 Task: Enable the option "Automatically delete head branches" for the repository "JS".
Action: Mouse moved to (988, 215)
Screenshot: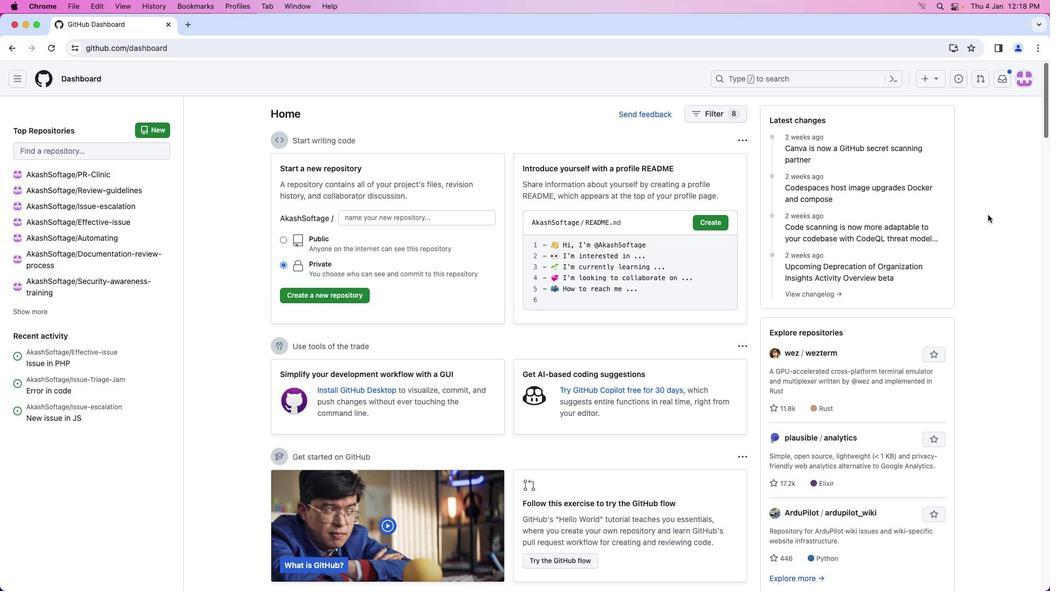 
Action: Mouse pressed left at (988, 215)
Screenshot: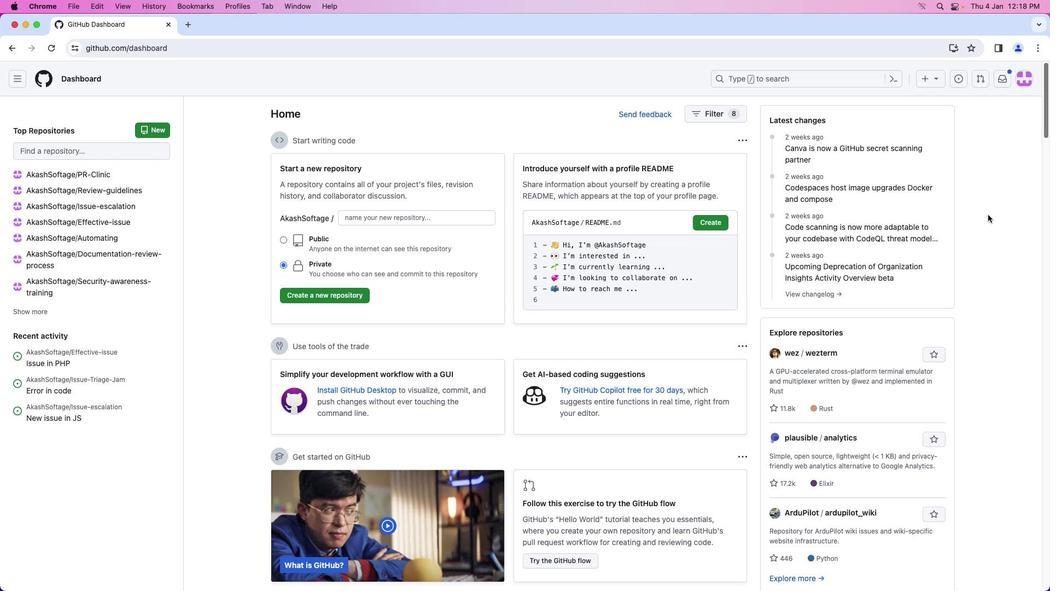 
Action: Mouse moved to (1026, 81)
Screenshot: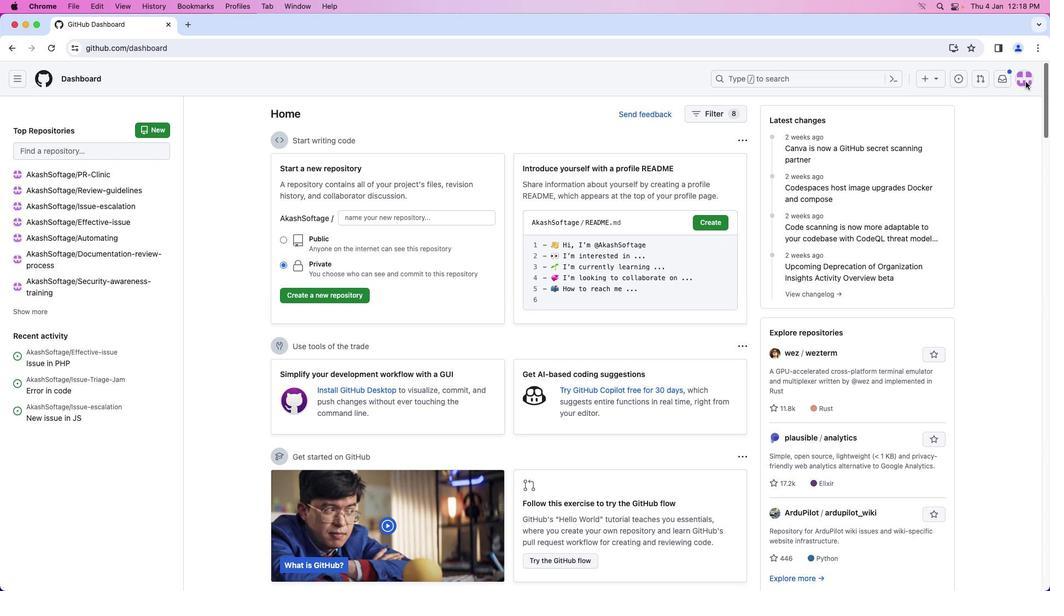 
Action: Mouse pressed left at (1026, 81)
Screenshot: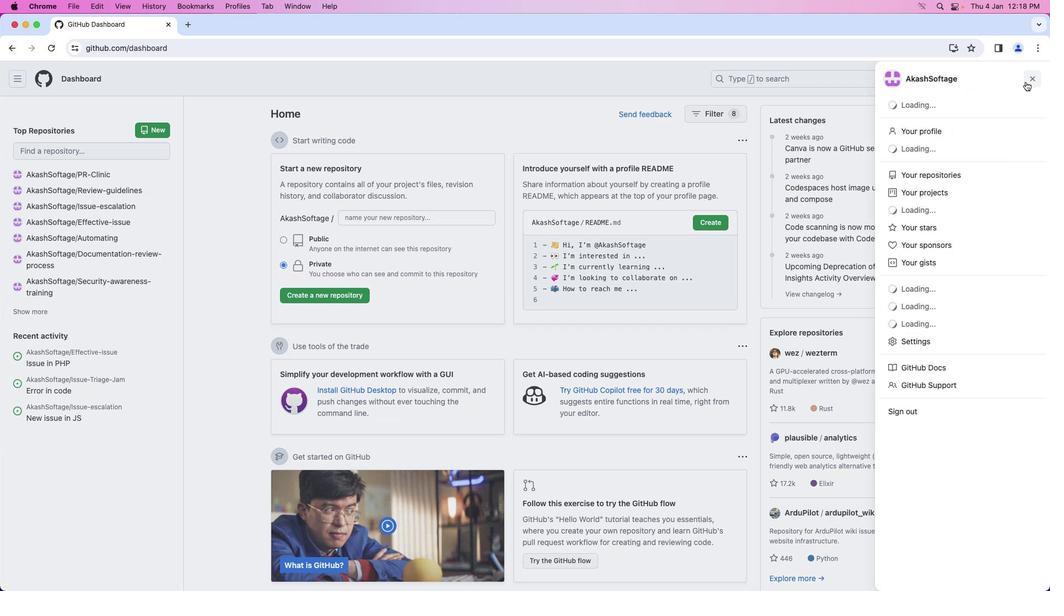
Action: Mouse moved to (968, 170)
Screenshot: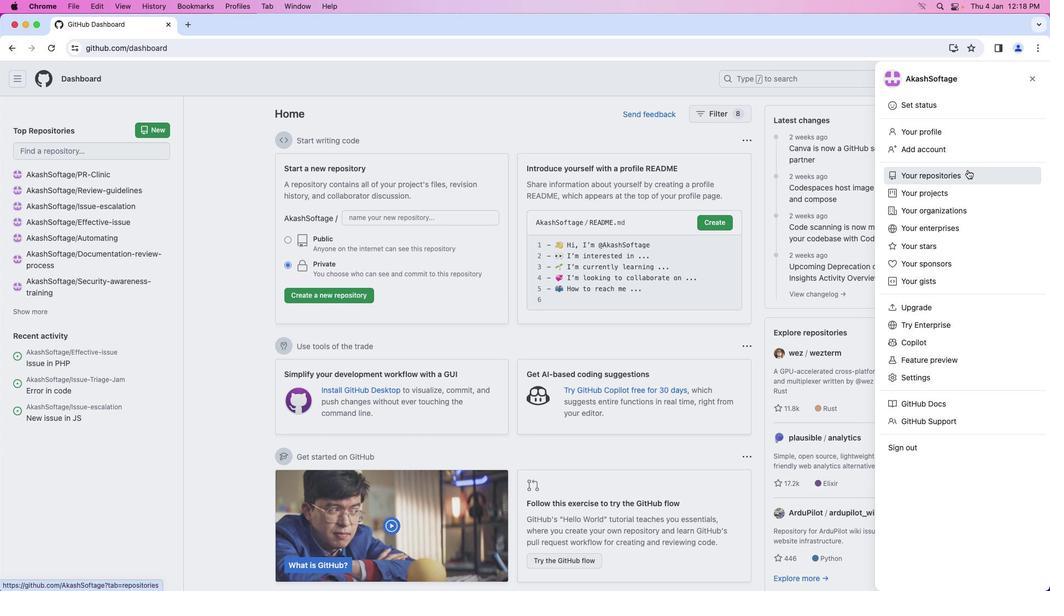 
Action: Mouse pressed left at (968, 170)
Screenshot: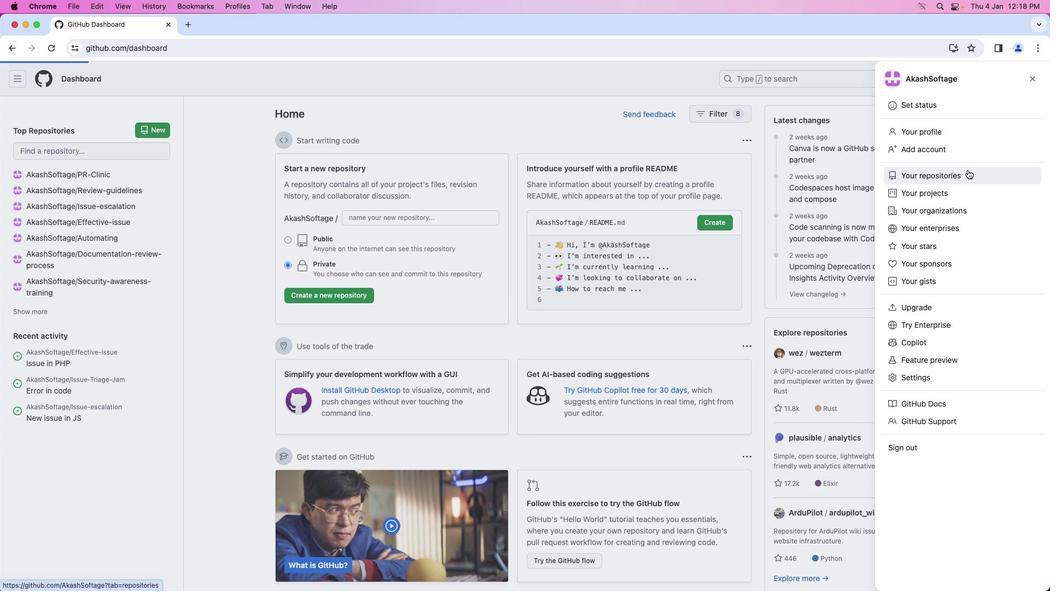 
Action: Mouse moved to (373, 183)
Screenshot: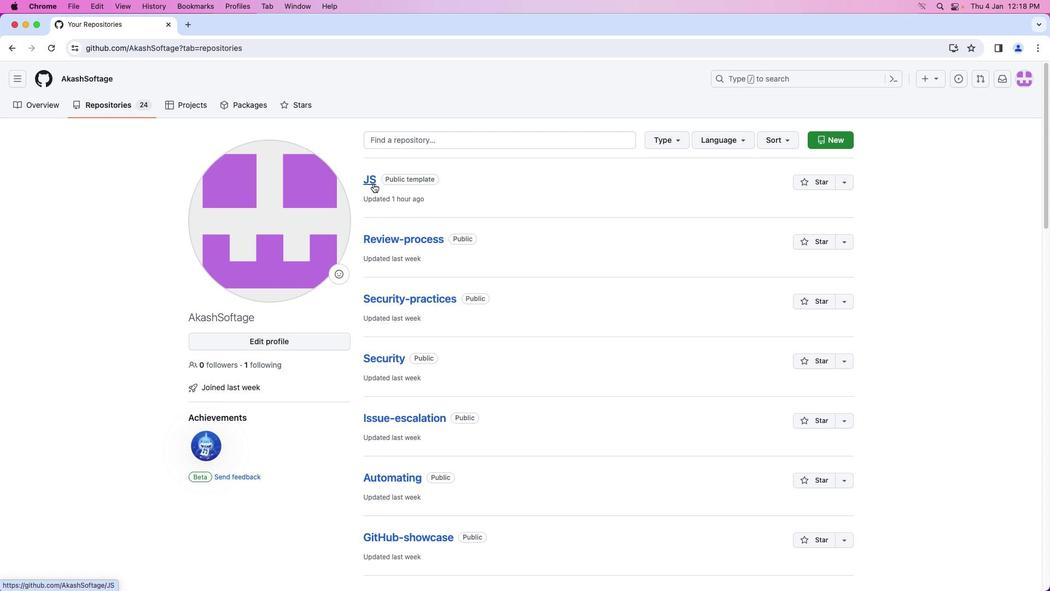 
Action: Mouse pressed left at (373, 183)
Screenshot: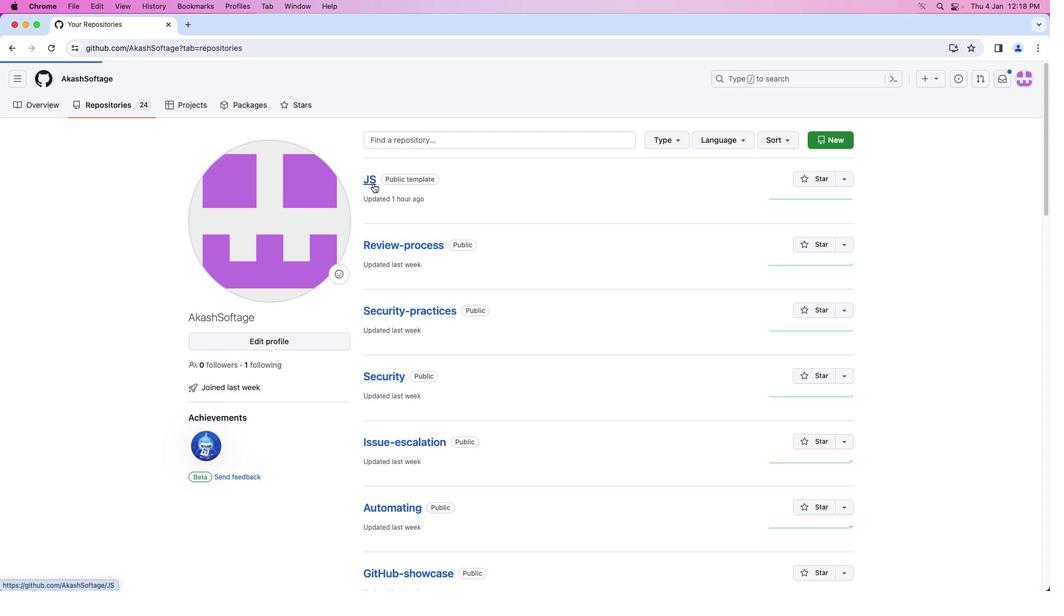 
Action: Mouse moved to (531, 108)
Screenshot: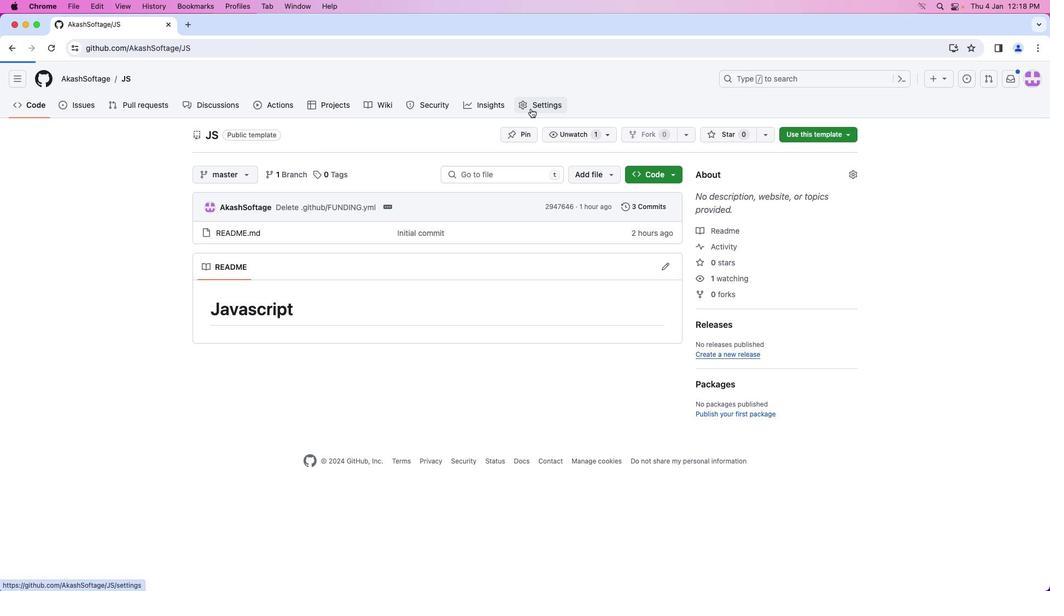 
Action: Mouse pressed left at (531, 108)
Screenshot: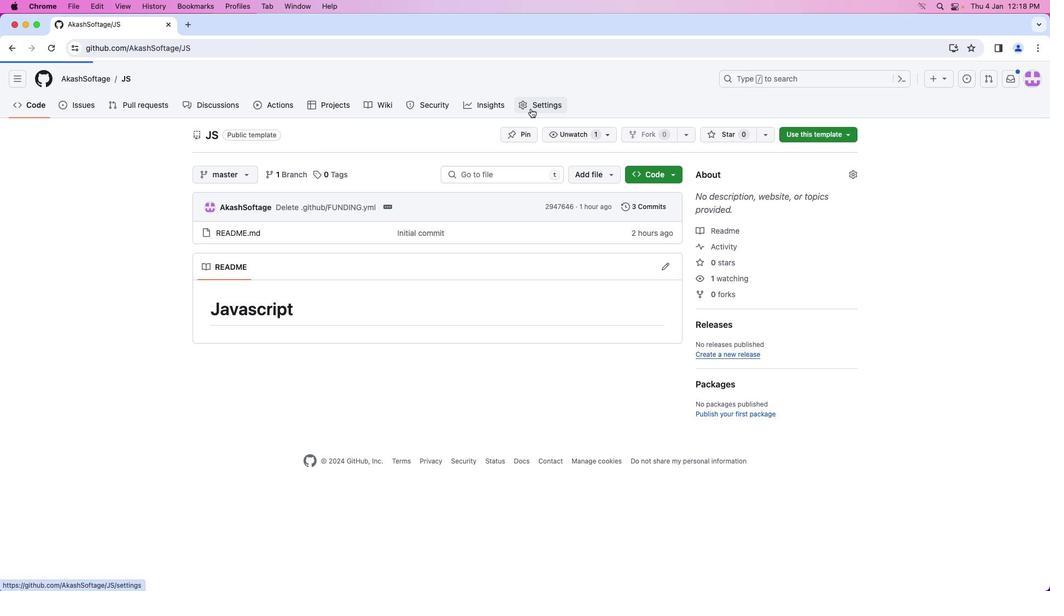 
Action: Mouse moved to (561, 290)
Screenshot: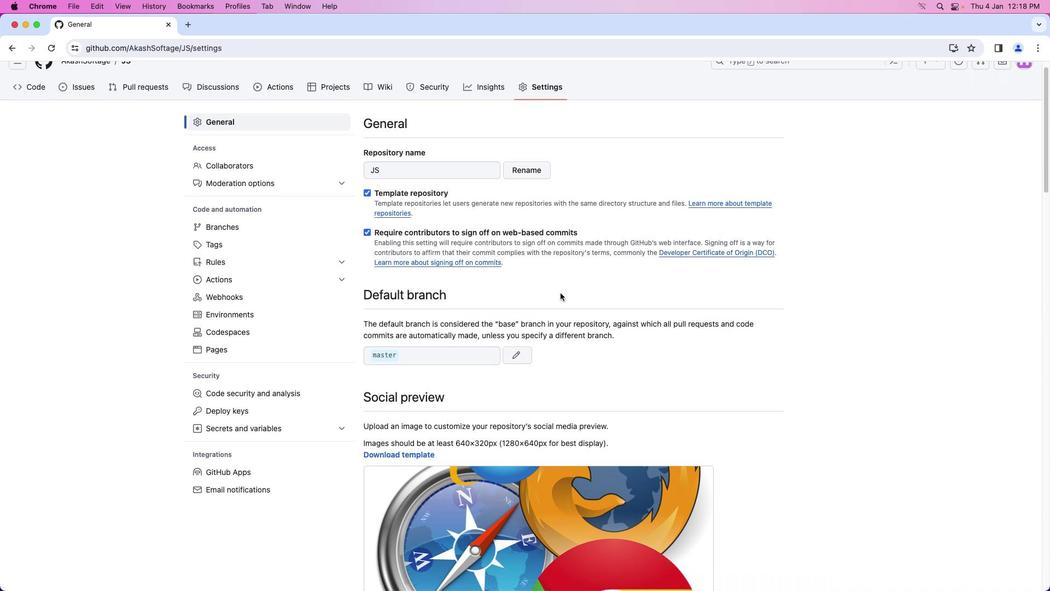 
Action: Mouse scrolled (561, 290) with delta (0, 0)
Screenshot: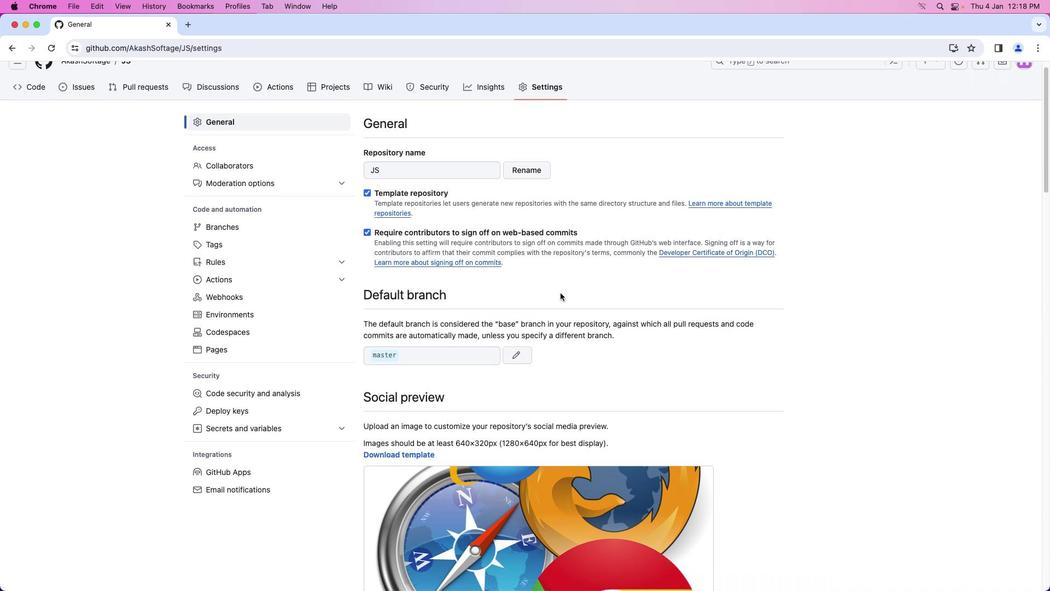 
Action: Mouse moved to (561, 291)
Screenshot: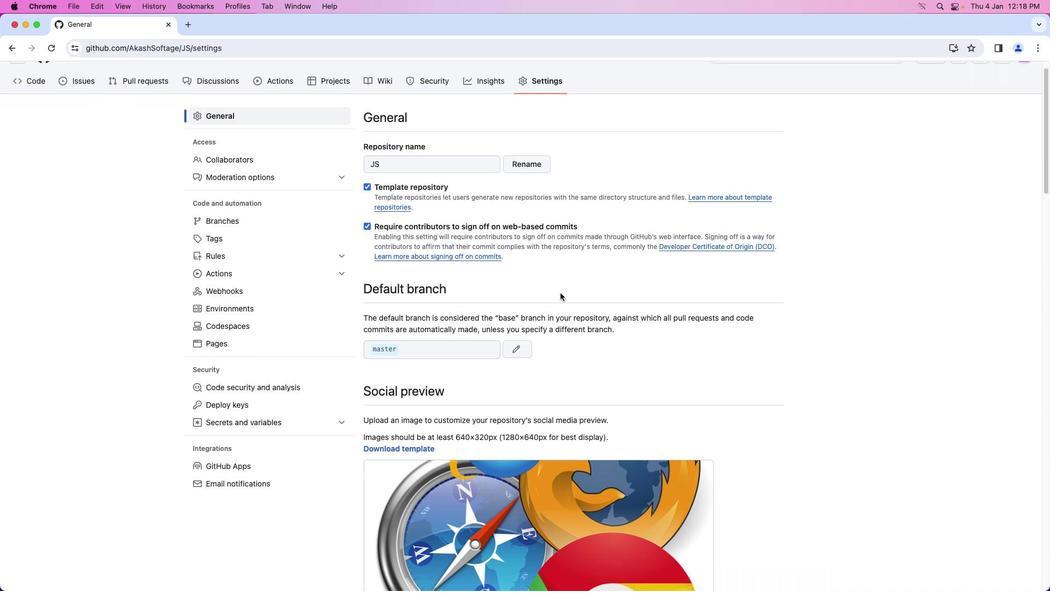 
Action: Mouse scrolled (561, 291) with delta (0, 0)
Screenshot: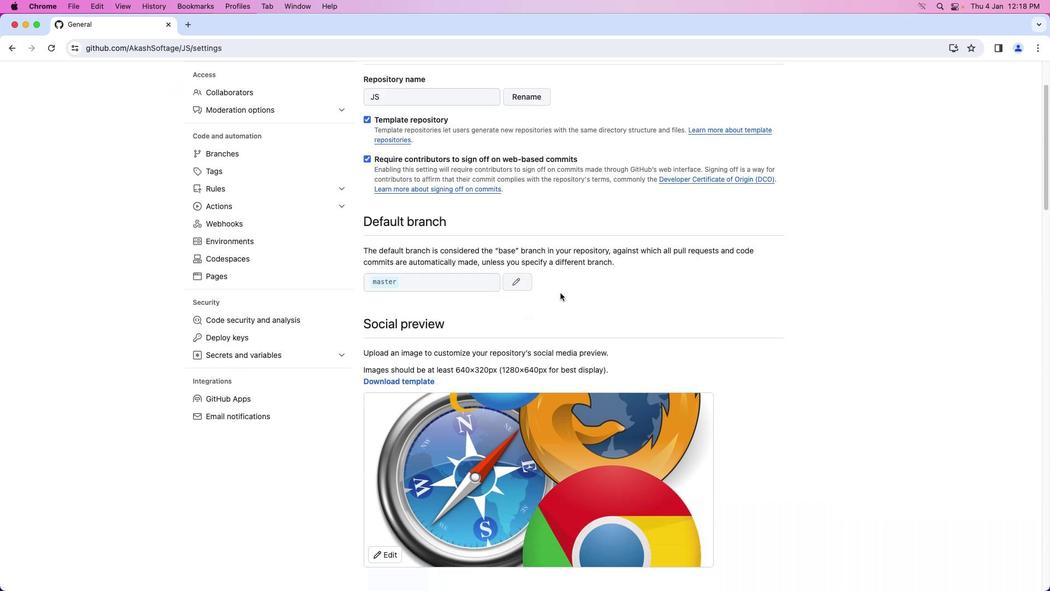 
Action: Mouse moved to (561, 292)
Screenshot: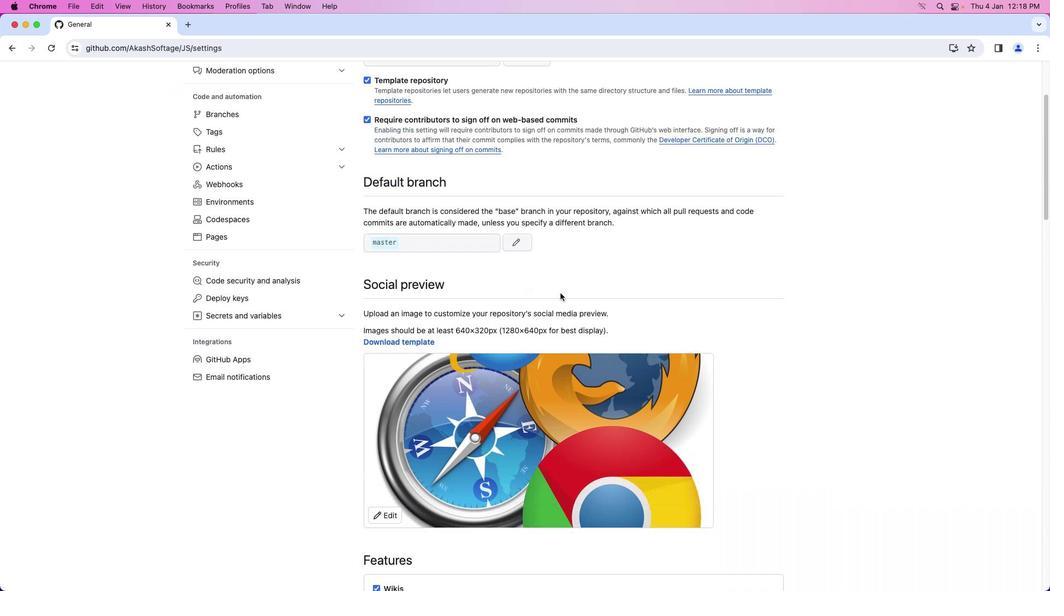 
Action: Mouse scrolled (561, 292) with delta (0, 0)
Screenshot: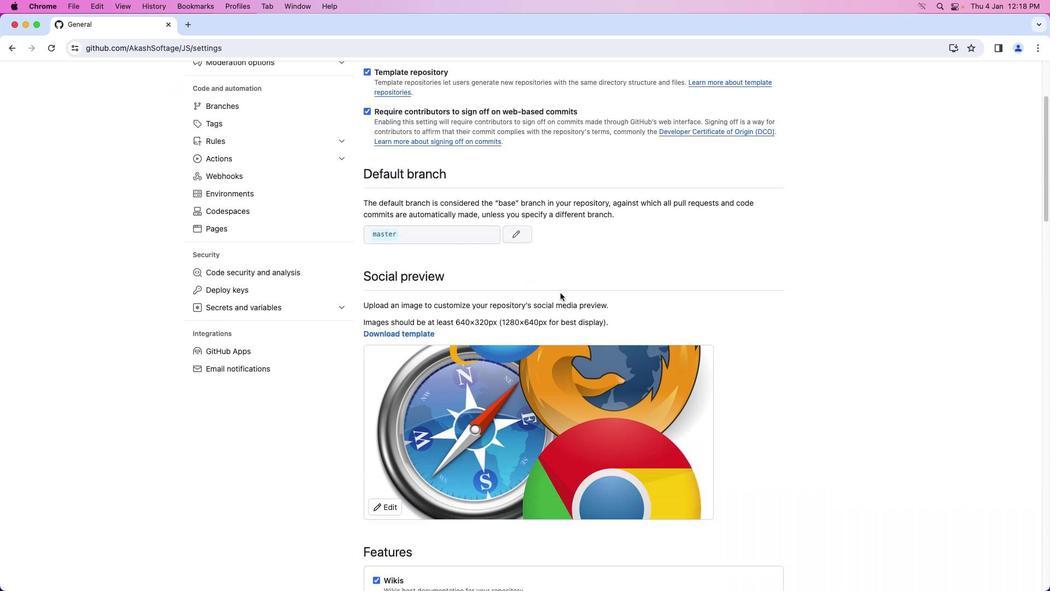
Action: Mouse moved to (561, 292)
Screenshot: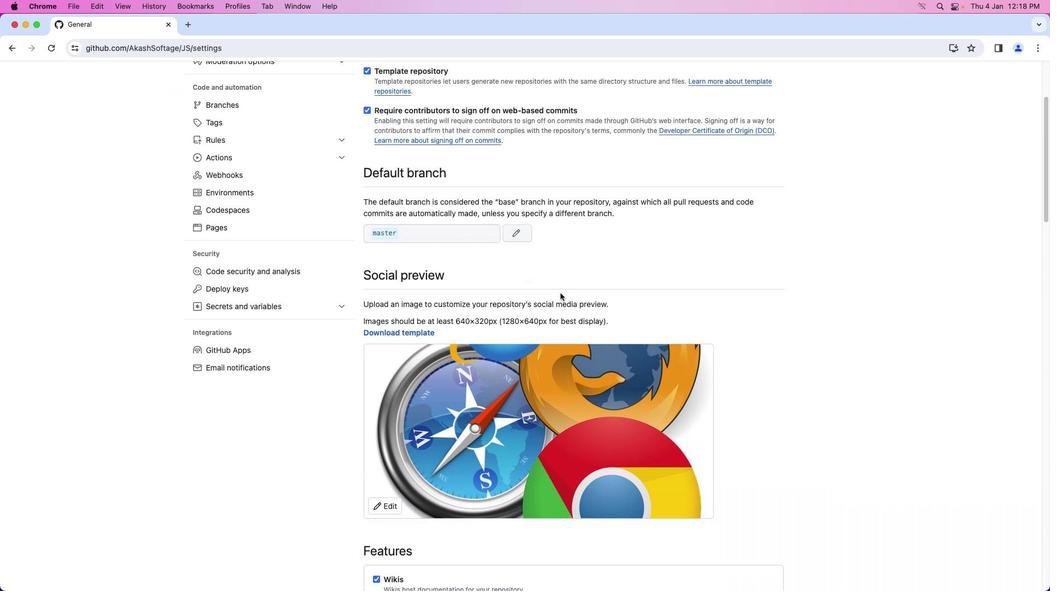 
Action: Mouse scrolled (561, 292) with delta (0, 0)
Screenshot: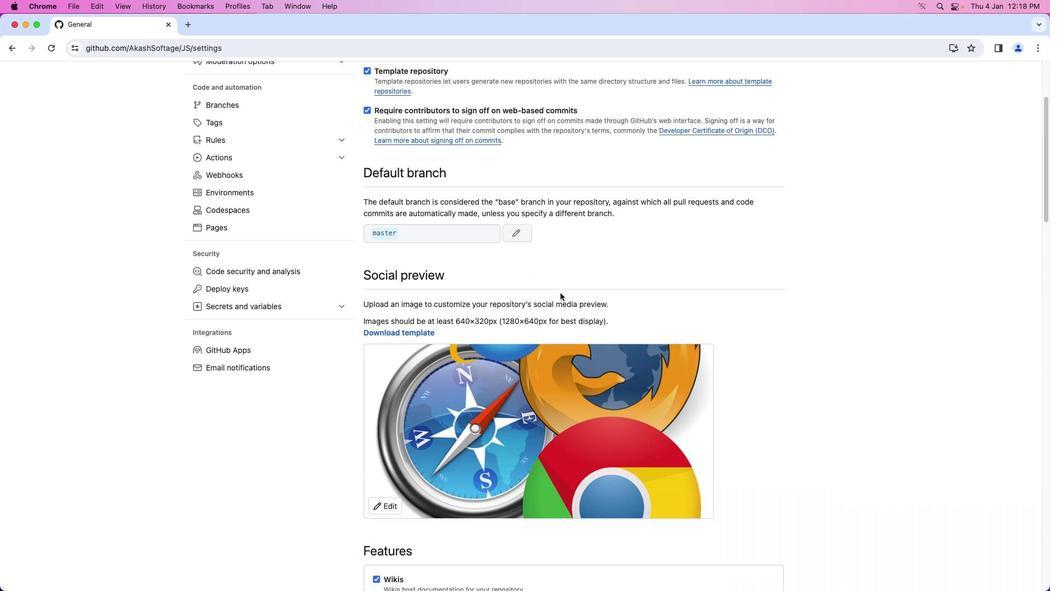 
Action: Mouse scrolled (561, 292) with delta (0, -1)
Screenshot: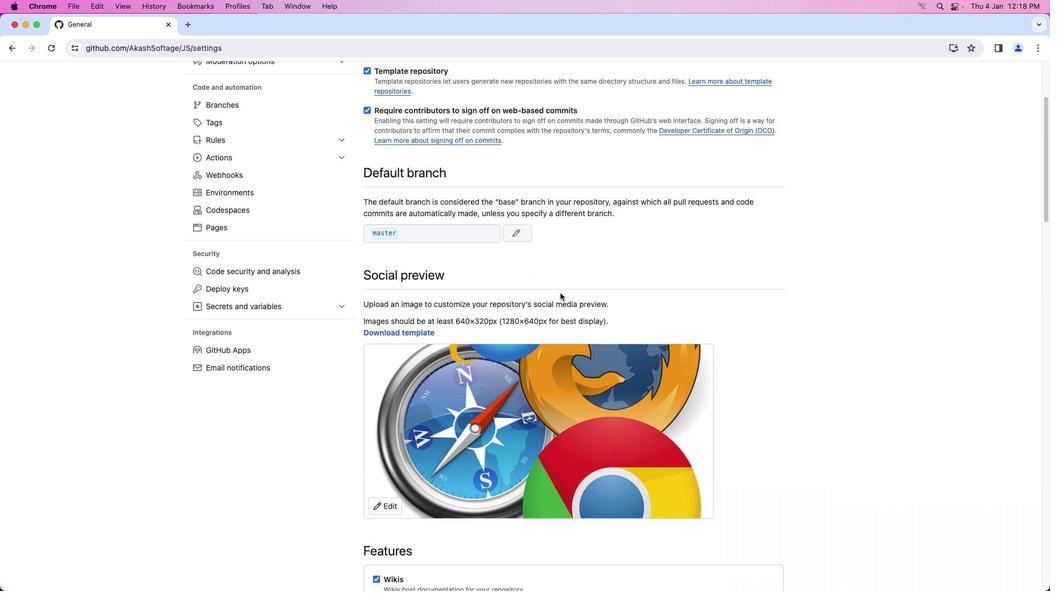 
Action: Mouse moved to (561, 293)
Screenshot: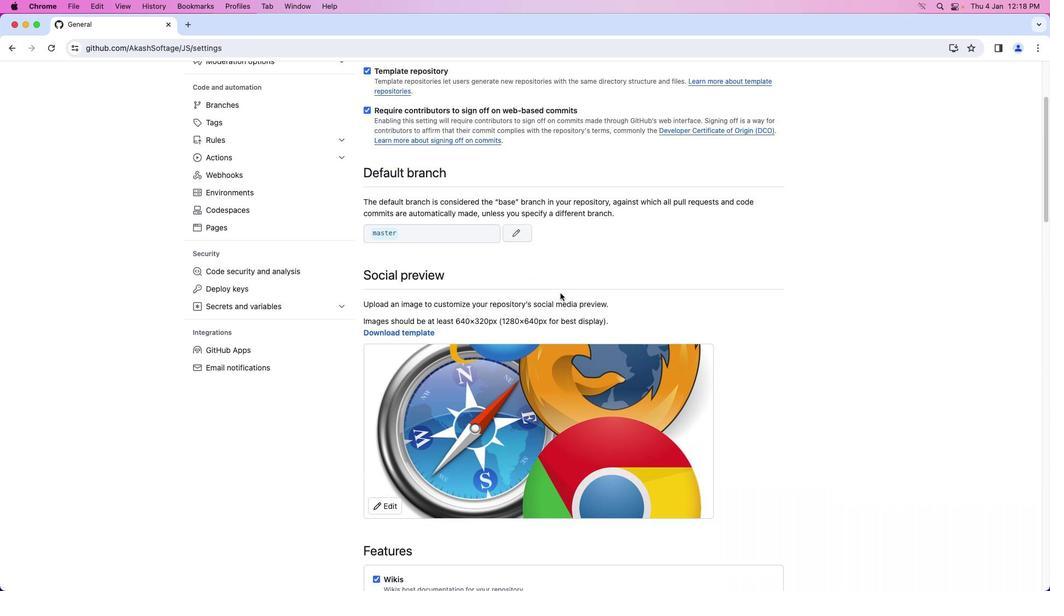 
Action: Mouse scrolled (561, 293) with delta (0, -1)
Screenshot: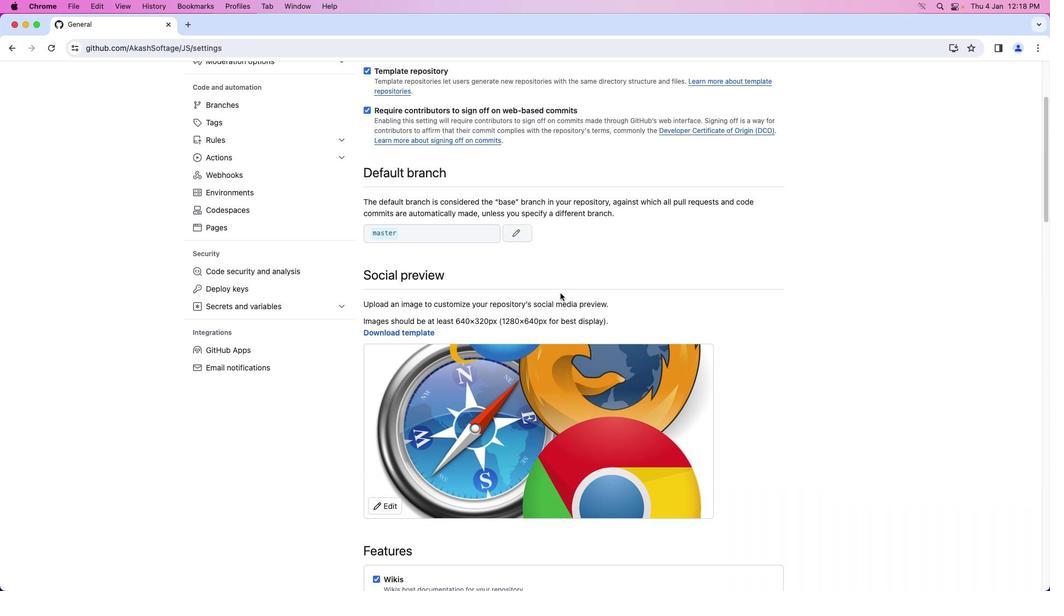 
Action: Mouse moved to (575, 295)
Screenshot: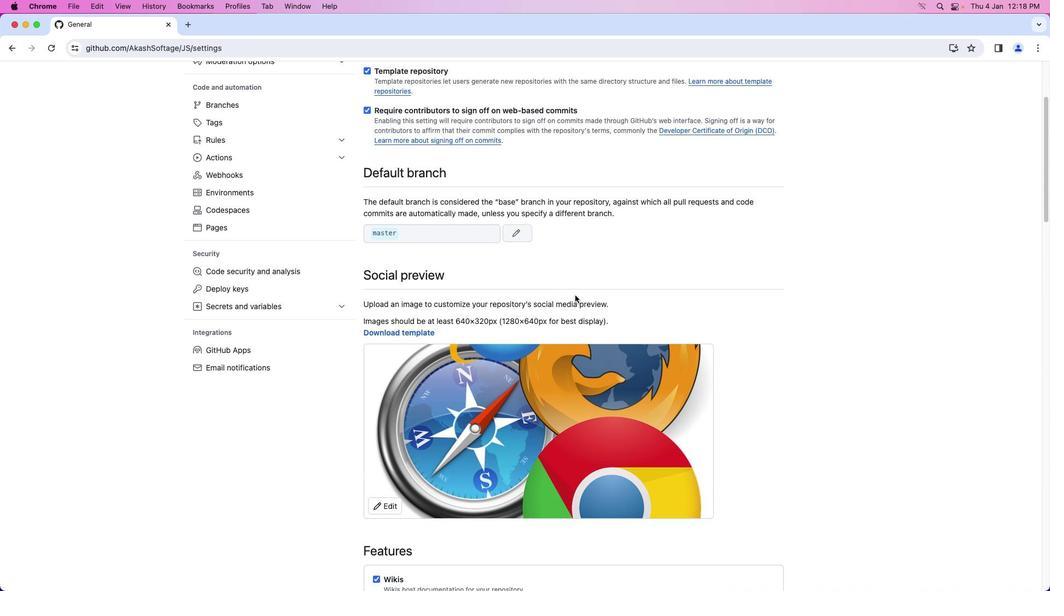 
Action: Mouse scrolled (575, 295) with delta (0, 0)
Screenshot: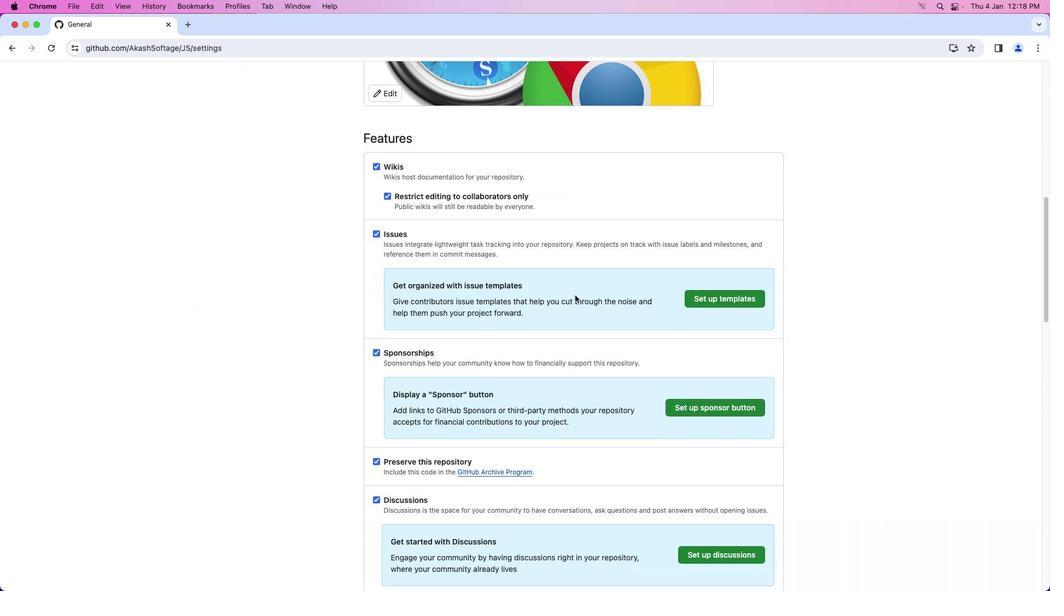 
Action: Mouse scrolled (575, 295) with delta (0, 0)
Screenshot: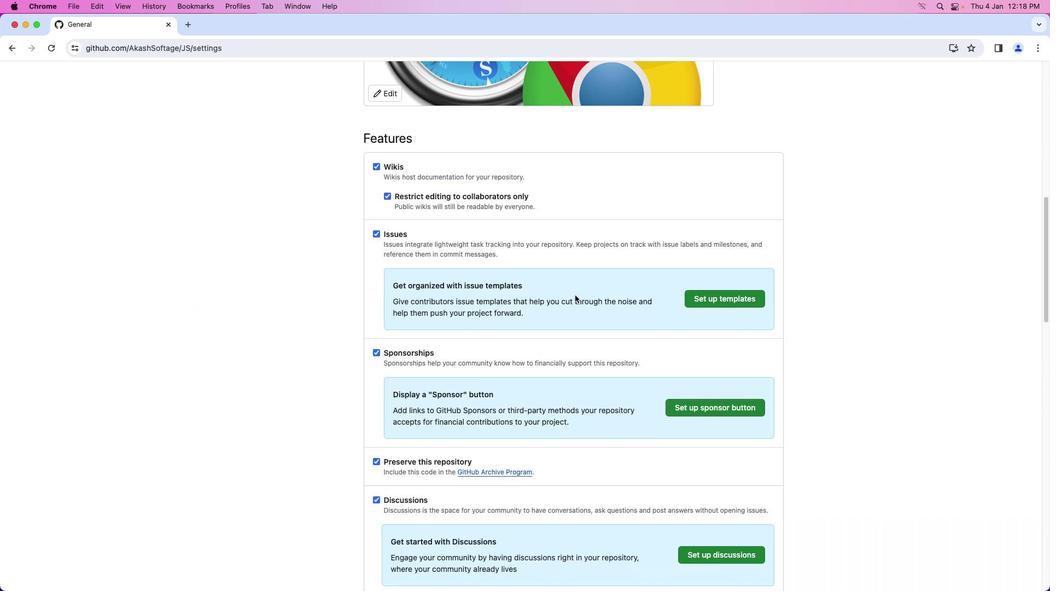 
Action: Mouse scrolled (575, 295) with delta (0, -1)
Screenshot: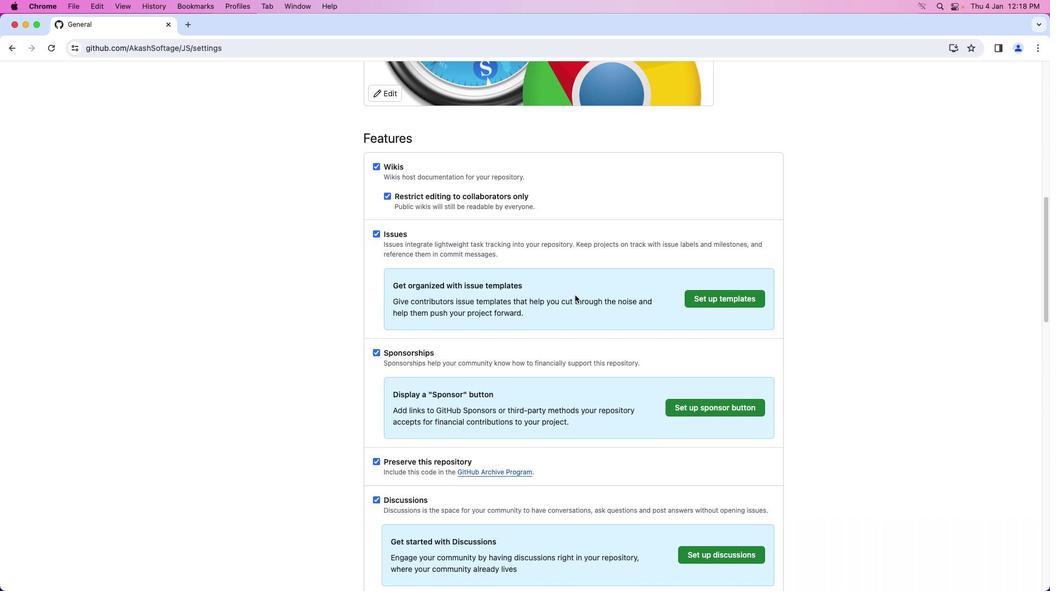 
Action: Mouse moved to (575, 295)
Screenshot: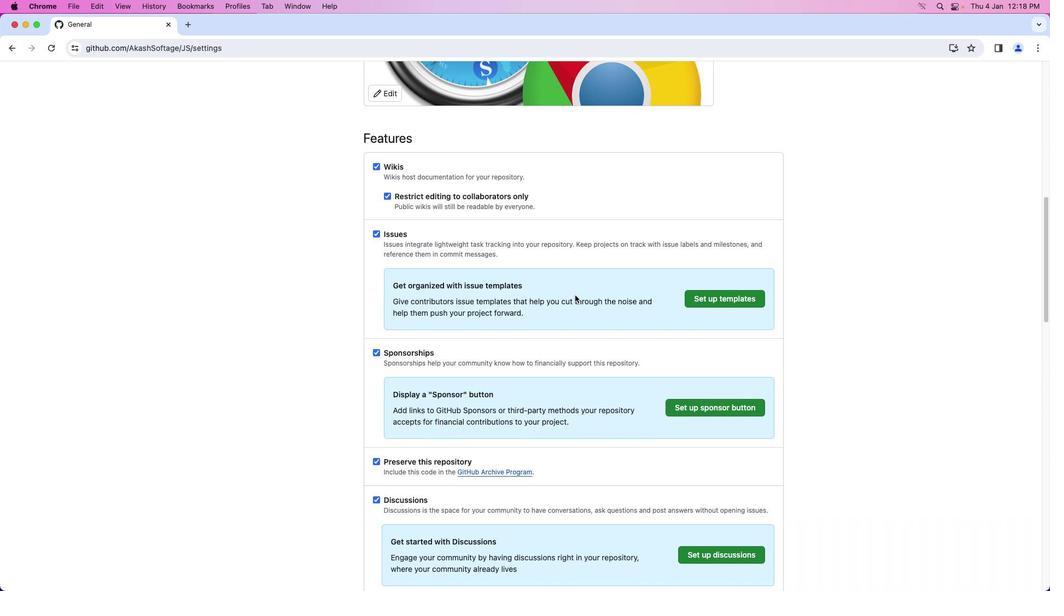 
Action: Mouse scrolled (575, 295) with delta (0, -2)
Screenshot: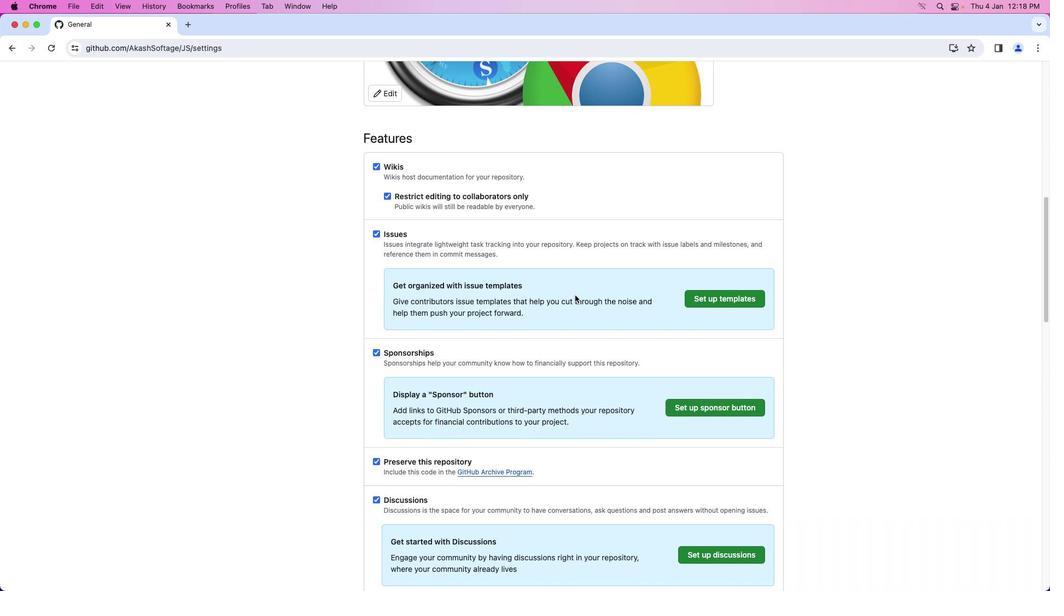 
Action: Mouse scrolled (575, 295) with delta (0, -2)
Screenshot: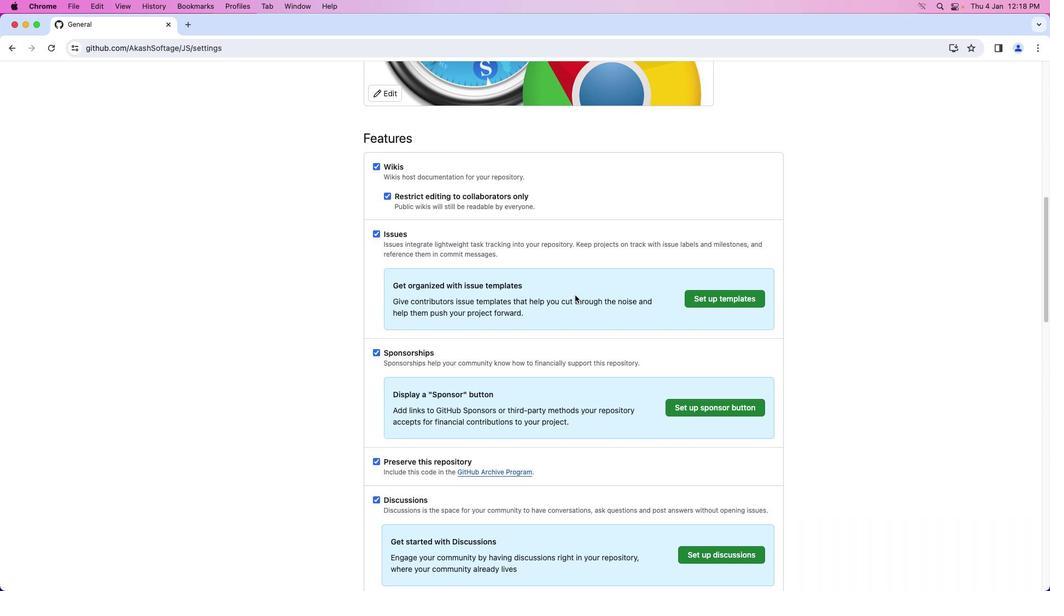 
Action: Mouse scrolled (575, 295) with delta (0, -2)
Screenshot: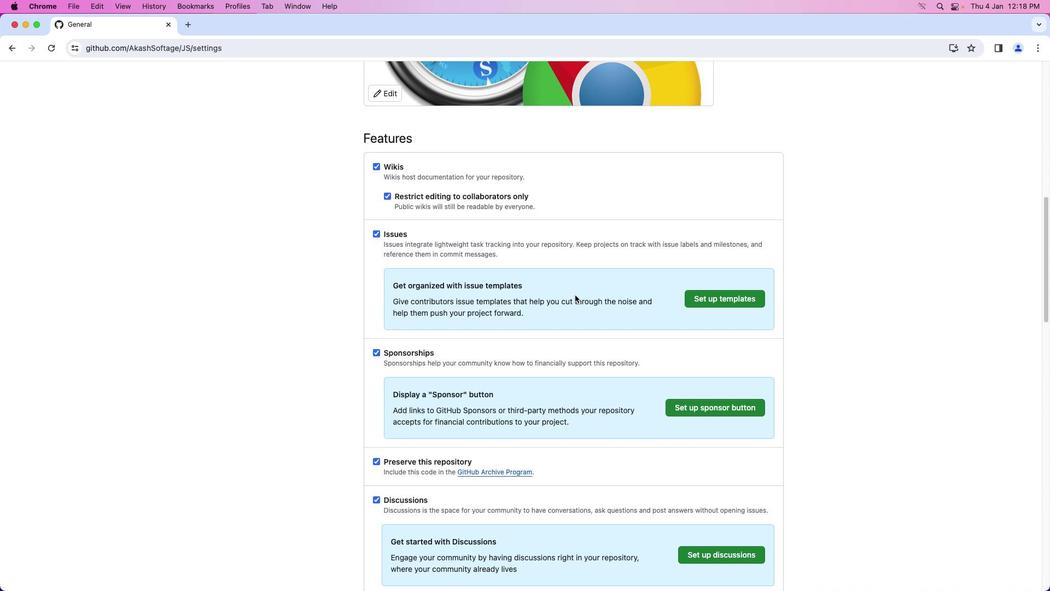
Action: Mouse scrolled (575, 295) with delta (0, 0)
Screenshot: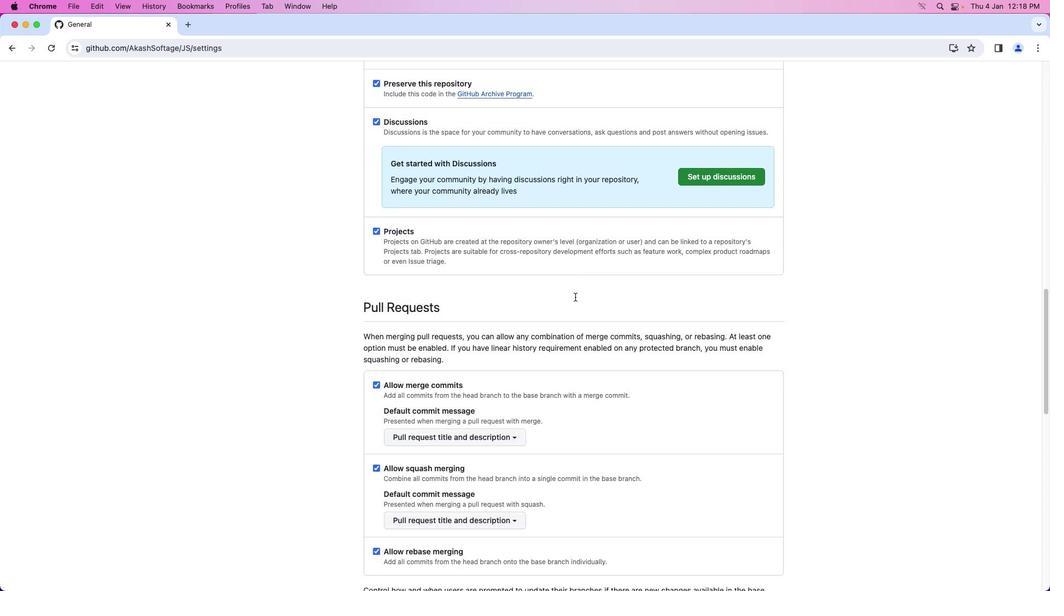 
Action: Mouse moved to (575, 296)
Screenshot: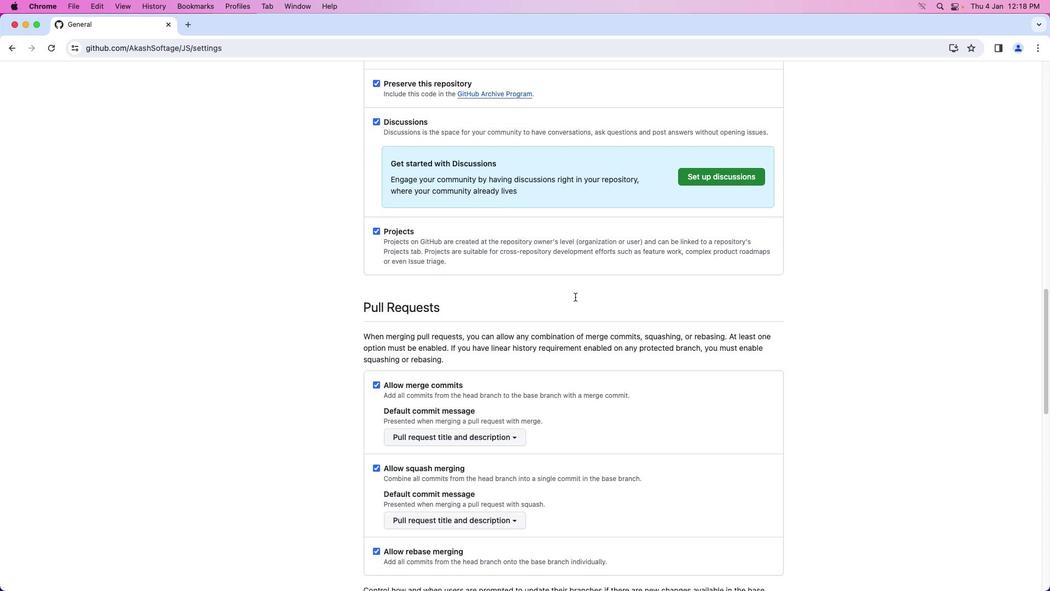 
Action: Mouse scrolled (575, 296) with delta (0, 0)
Screenshot: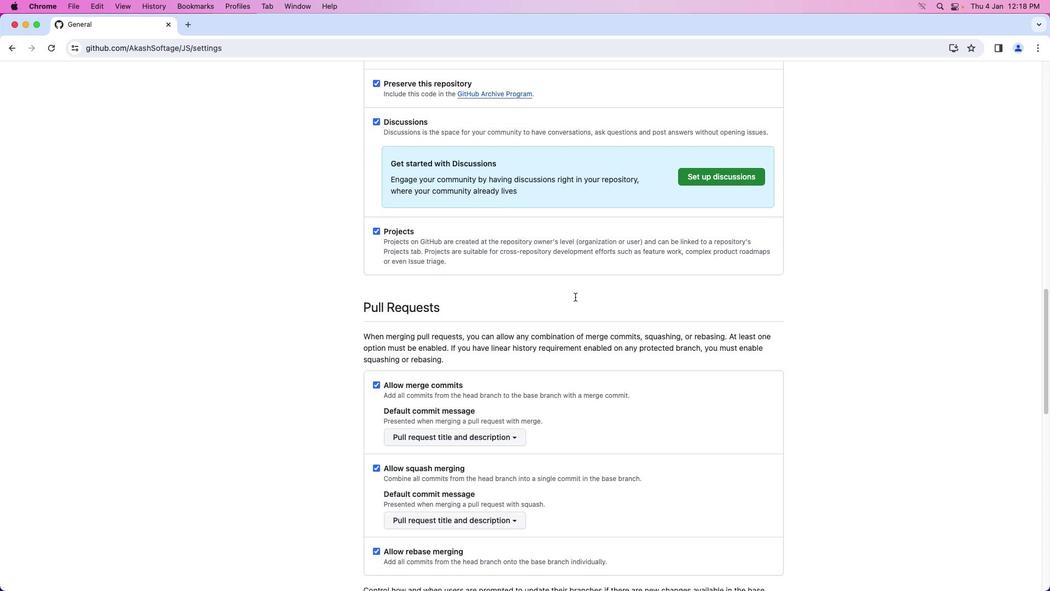 
Action: Mouse moved to (575, 297)
Screenshot: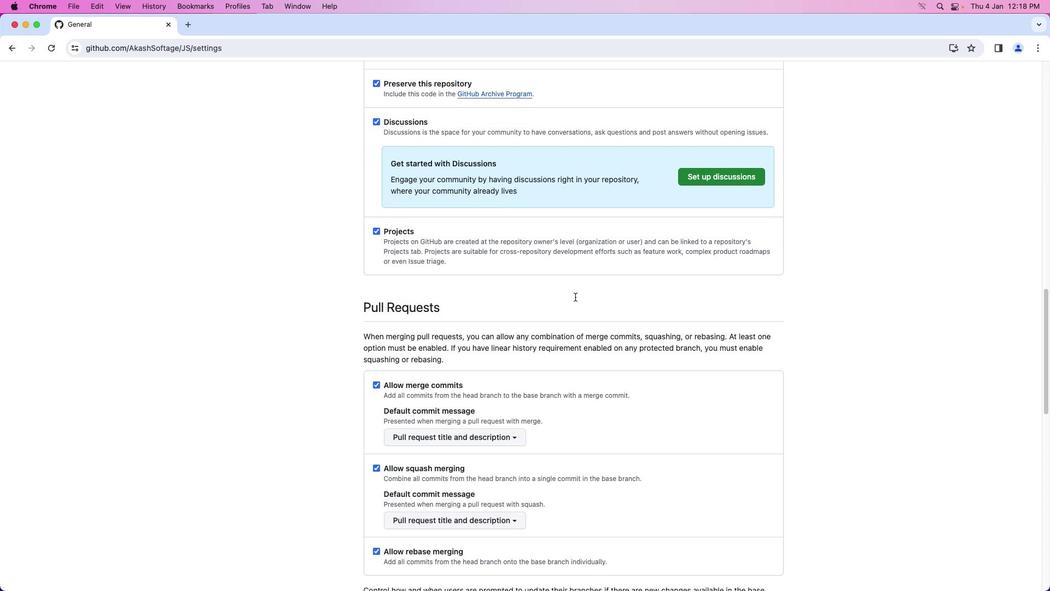 
Action: Mouse scrolled (575, 297) with delta (0, -1)
Screenshot: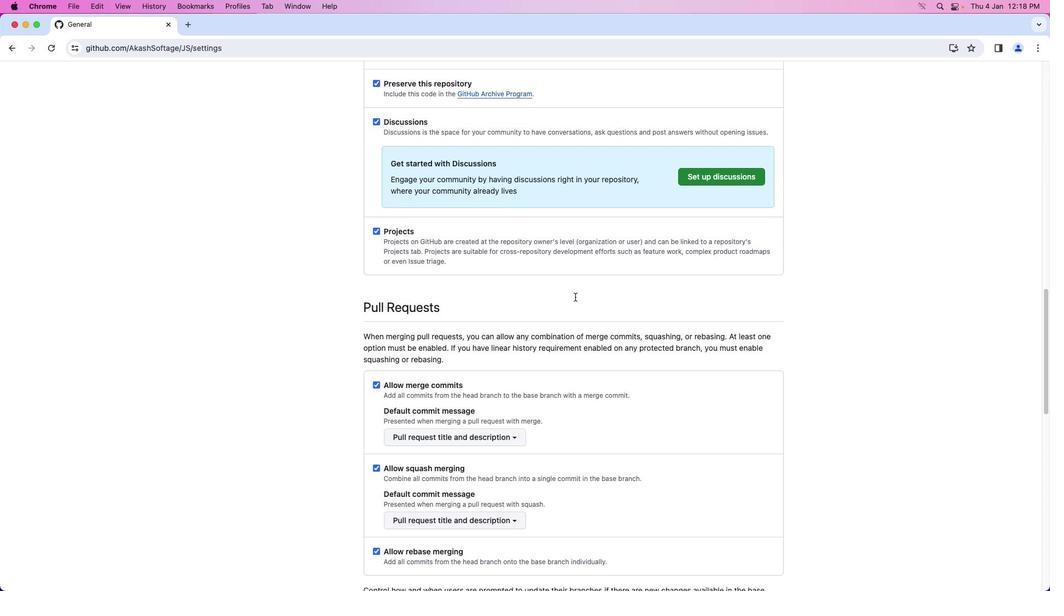 
Action: Mouse scrolled (575, 297) with delta (0, -1)
Screenshot: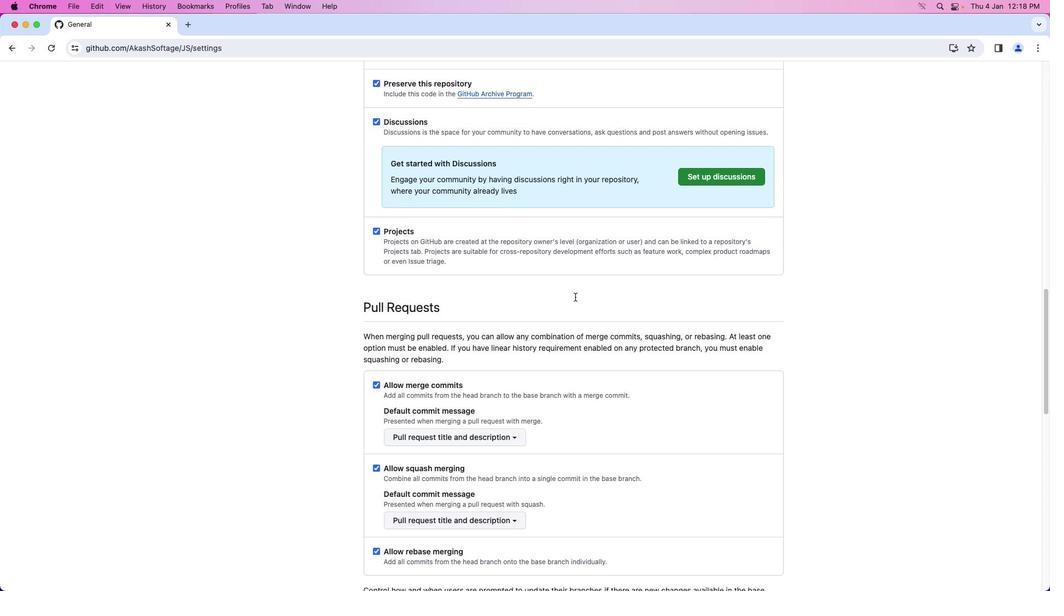 
Action: Mouse scrolled (575, 297) with delta (0, -2)
Screenshot: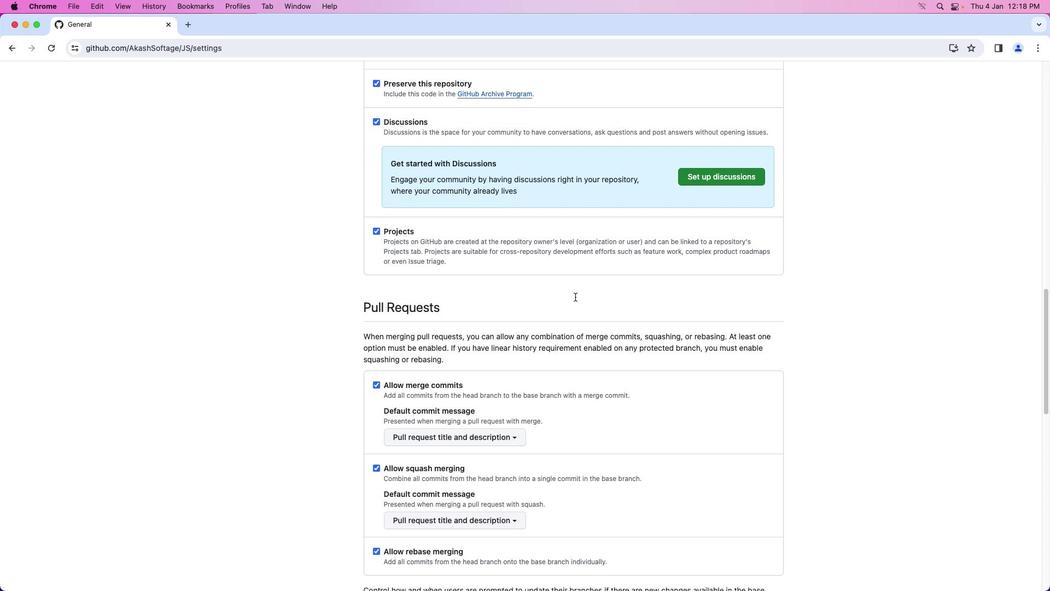 
Action: Mouse scrolled (575, 297) with delta (0, -2)
Screenshot: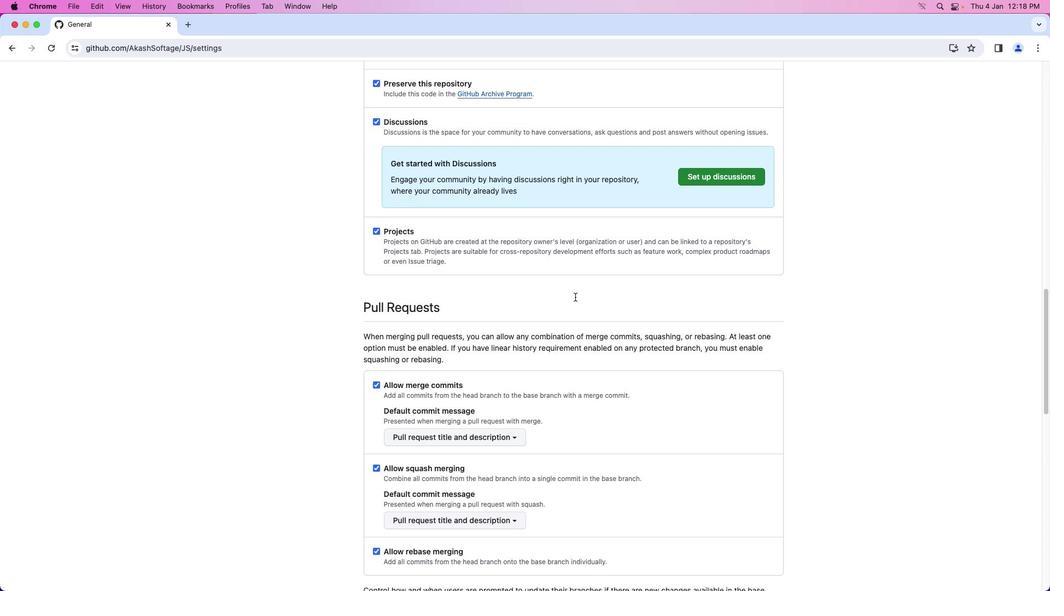 
Action: Mouse moved to (575, 297)
Screenshot: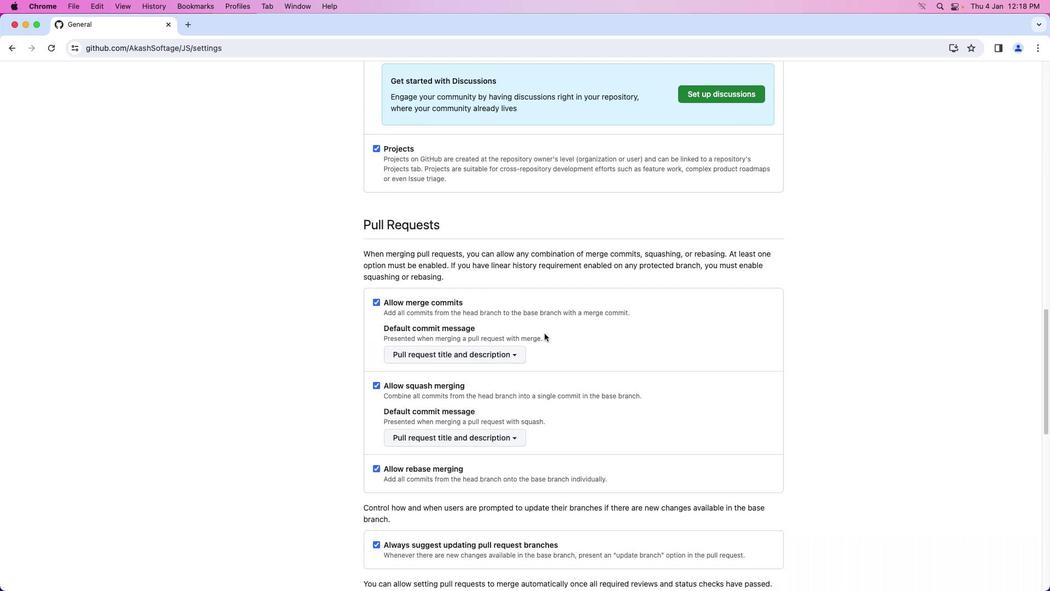 
Action: Mouse scrolled (575, 297) with delta (0, 0)
Screenshot: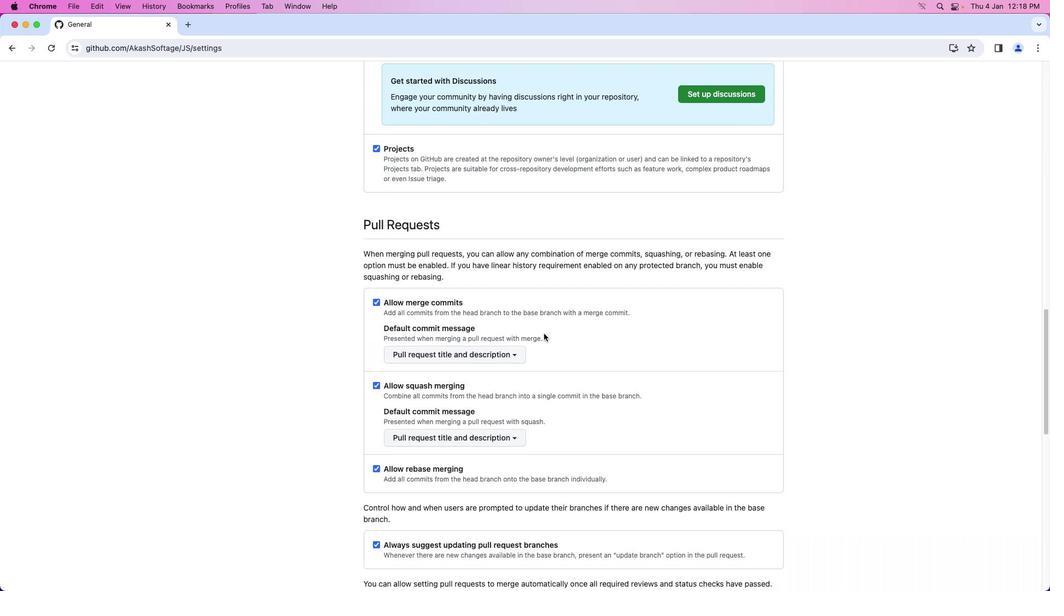 
Action: Mouse moved to (572, 305)
Screenshot: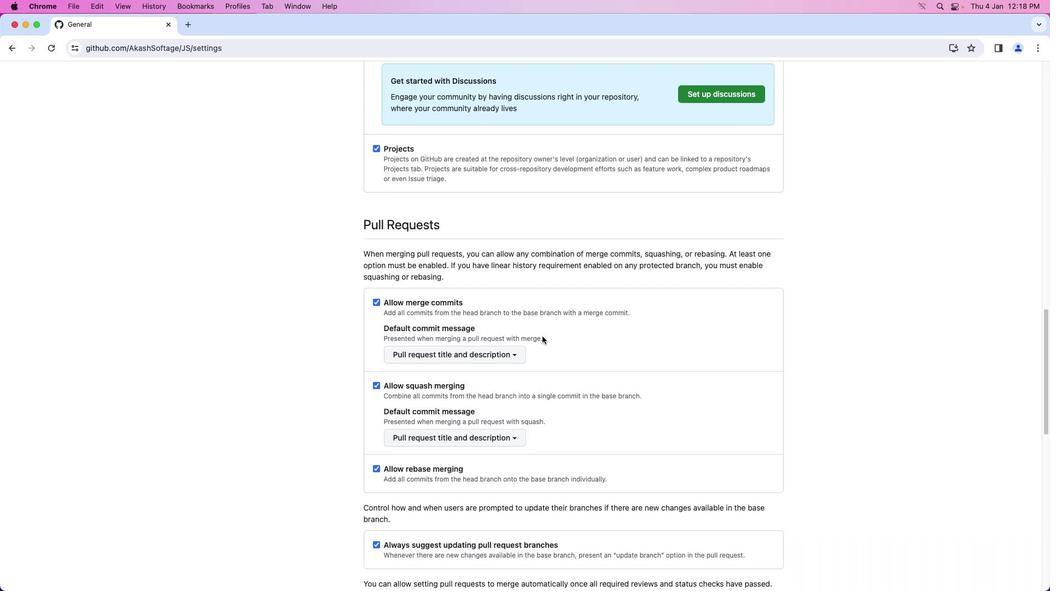 
Action: Mouse scrolled (572, 305) with delta (0, 0)
Screenshot: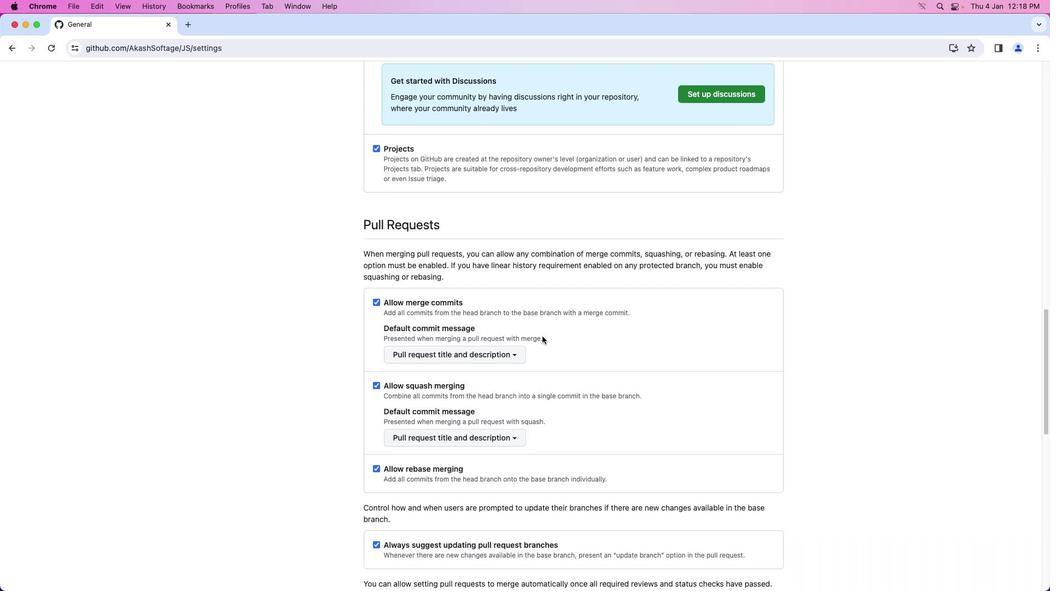
Action: Mouse moved to (570, 310)
Screenshot: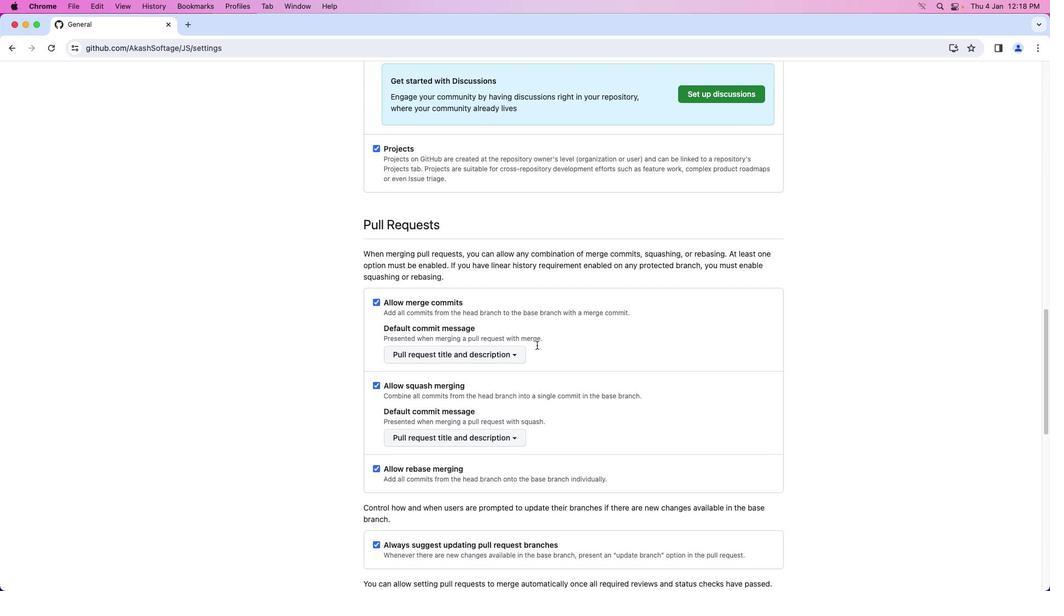 
Action: Mouse scrolled (570, 310) with delta (0, -1)
Screenshot: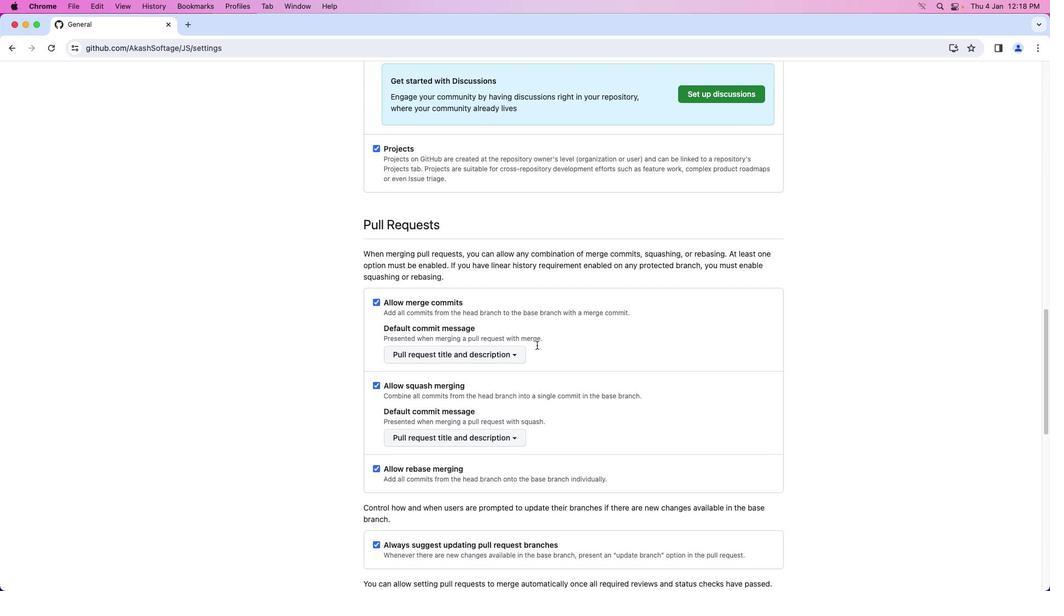 
Action: Mouse moved to (550, 330)
Screenshot: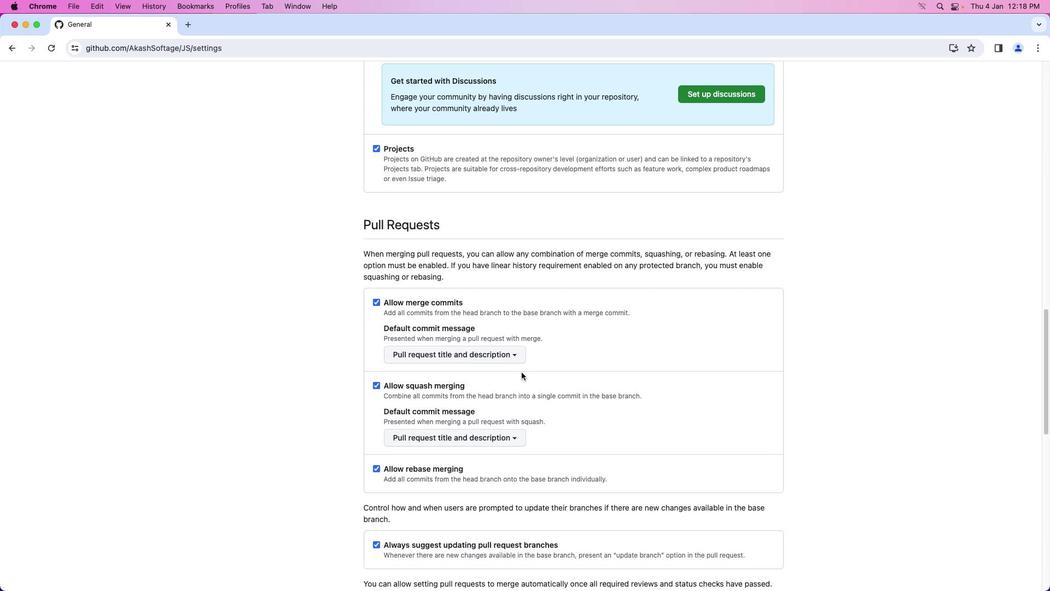
Action: Mouse scrolled (550, 330) with delta (0, 0)
Screenshot: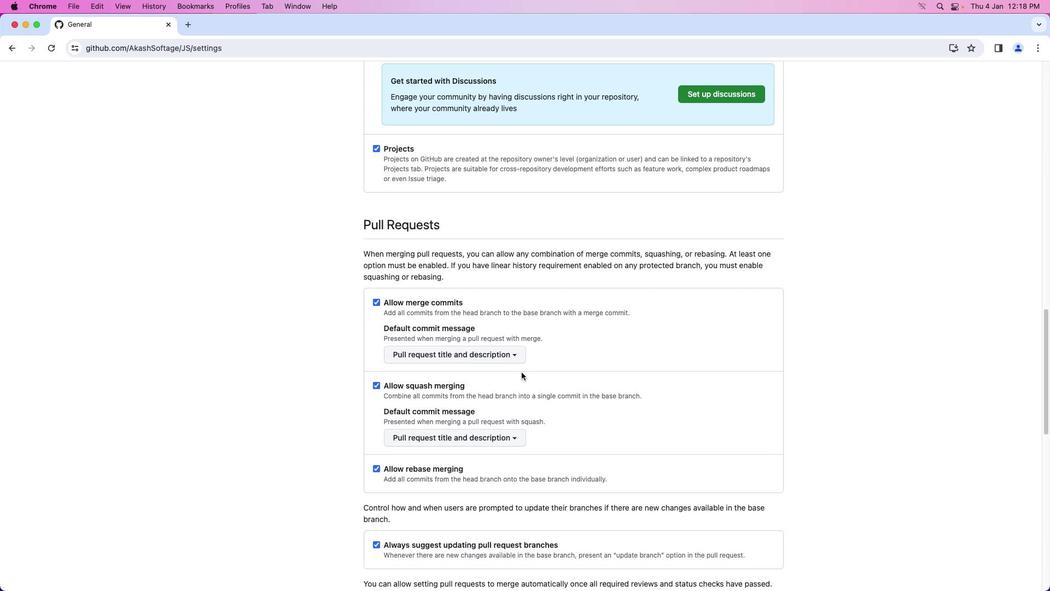 
Action: Mouse moved to (521, 377)
Screenshot: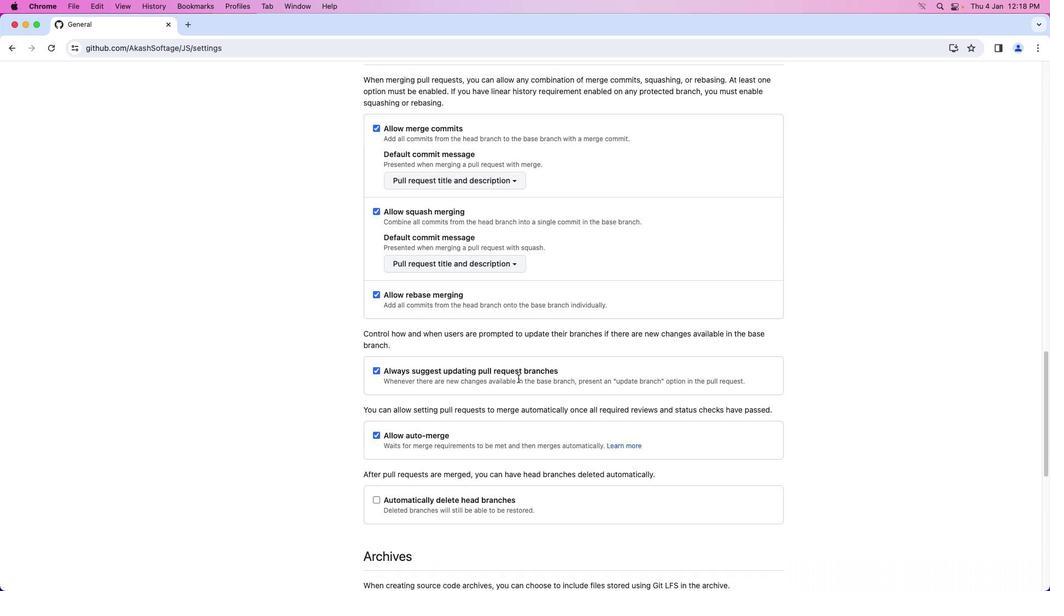 
Action: Mouse scrolled (521, 377) with delta (0, 0)
Screenshot: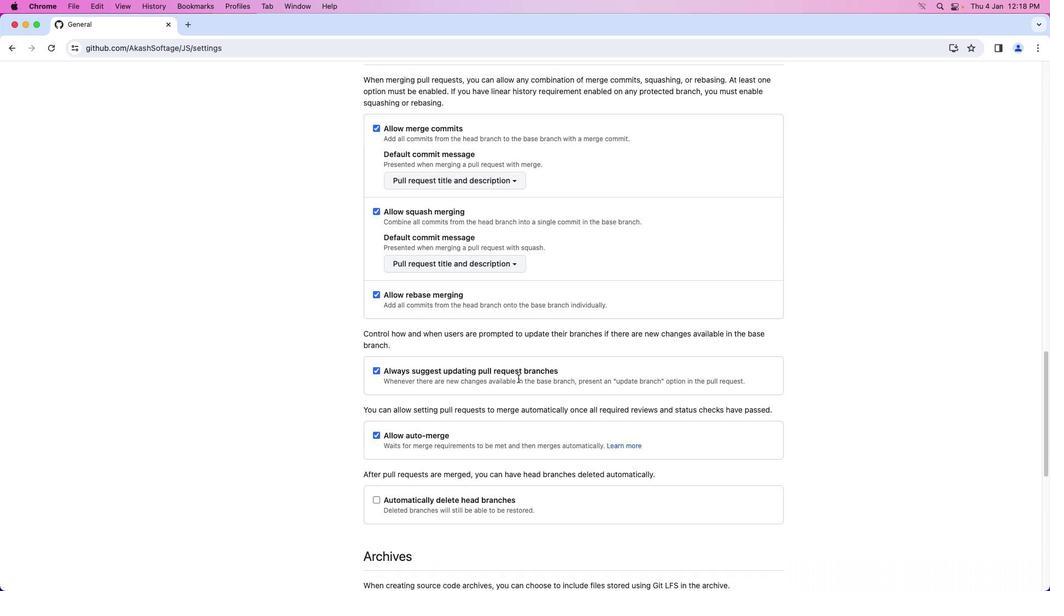 
Action: Mouse moved to (519, 379)
Screenshot: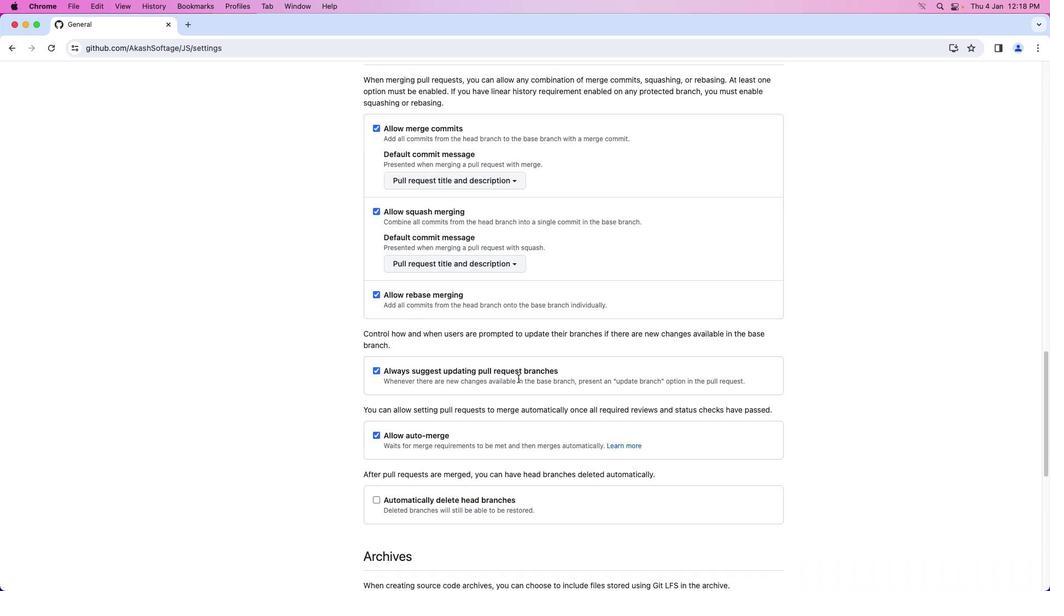 
Action: Mouse scrolled (519, 379) with delta (0, 0)
Screenshot: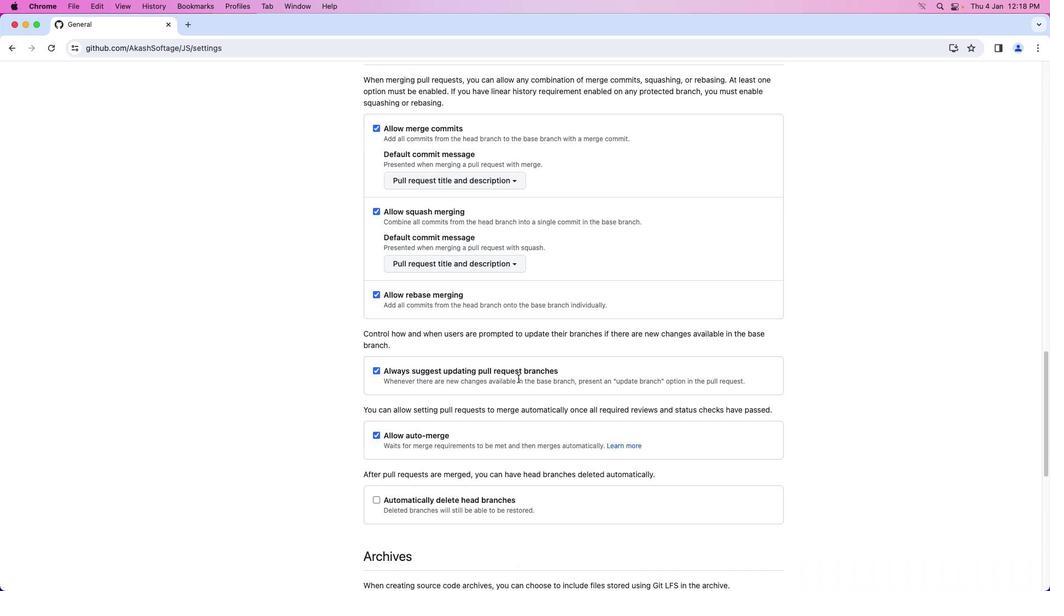 
Action: Mouse moved to (519, 379)
Screenshot: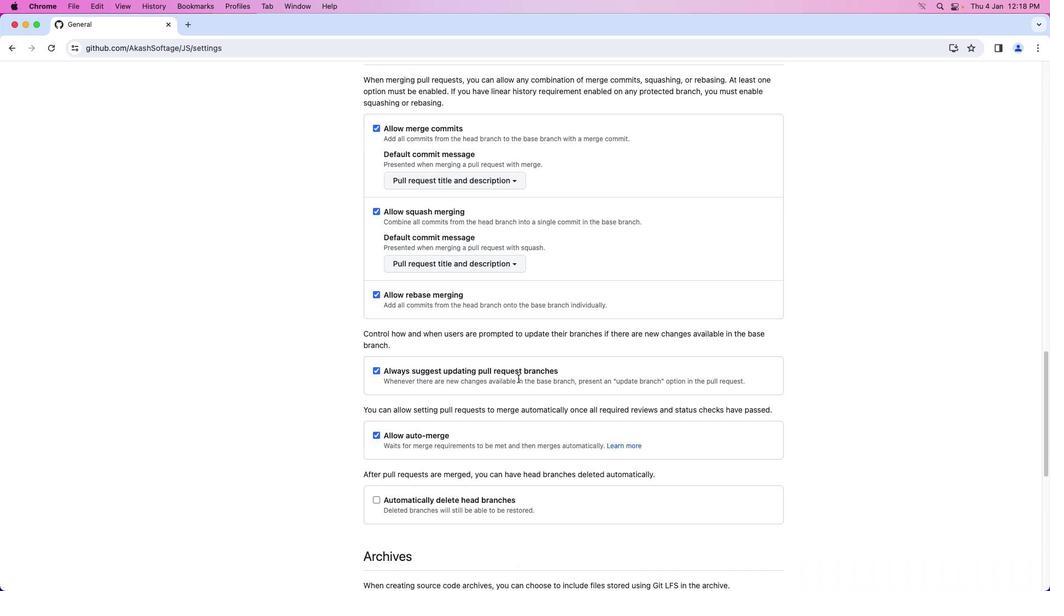 
Action: Mouse scrolled (519, 379) with delta (0, -1)
Screenshot: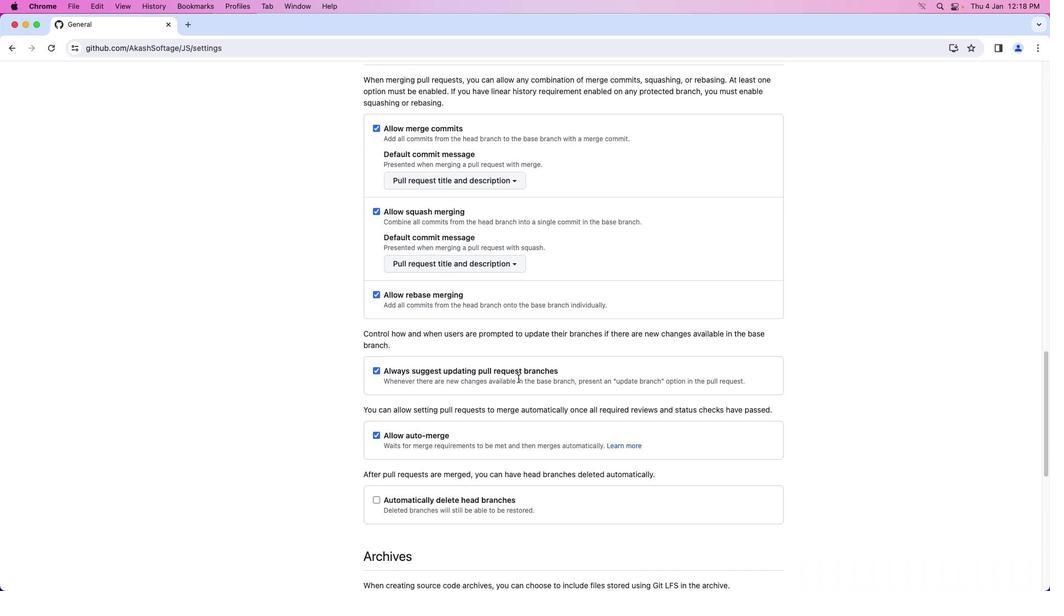 
Action: Mouse moved to (518, 379)
Screenshot: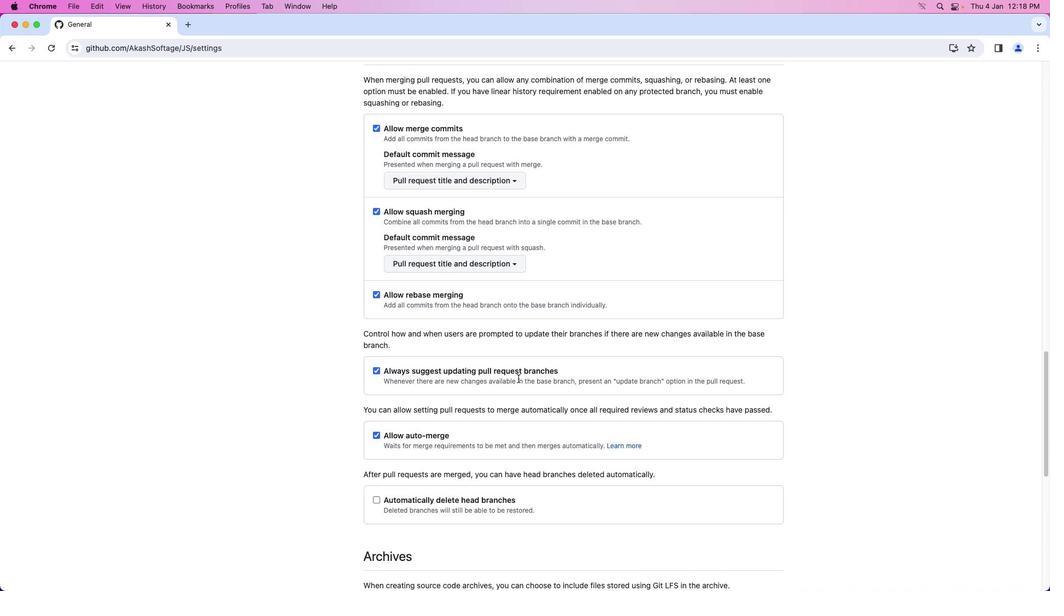 
Action: Mouse scrolled (518, 379) with delta (0, -2)
Screenshot: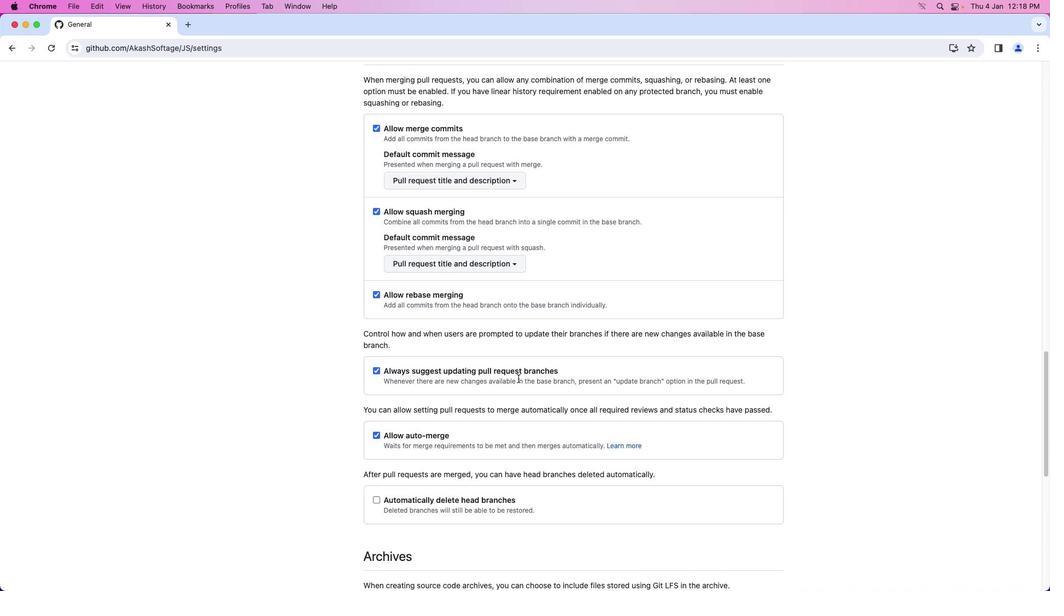 
Action: Mouse moved to (377, 500)
Screenshot: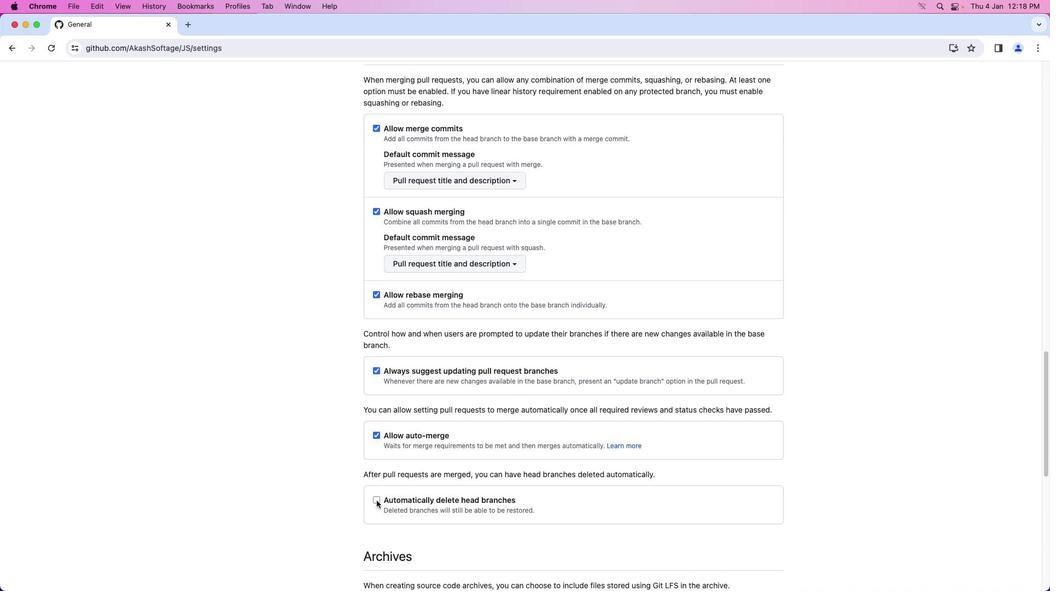 
Action: Mouse pressed left at (377, 500)
Screenshot: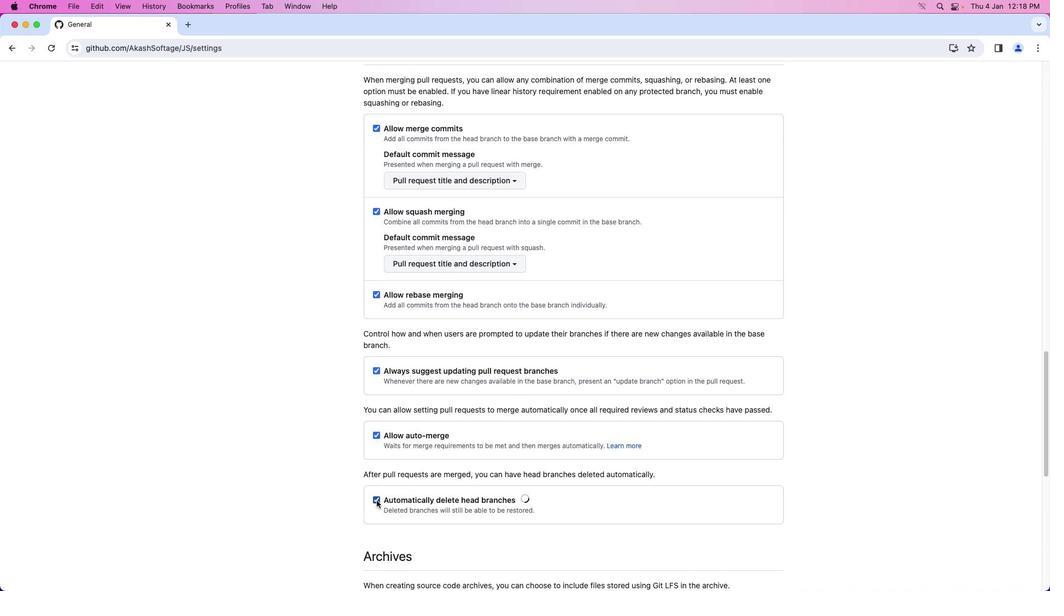 
Action: Mouse moved to (376, 500)
Screenshot: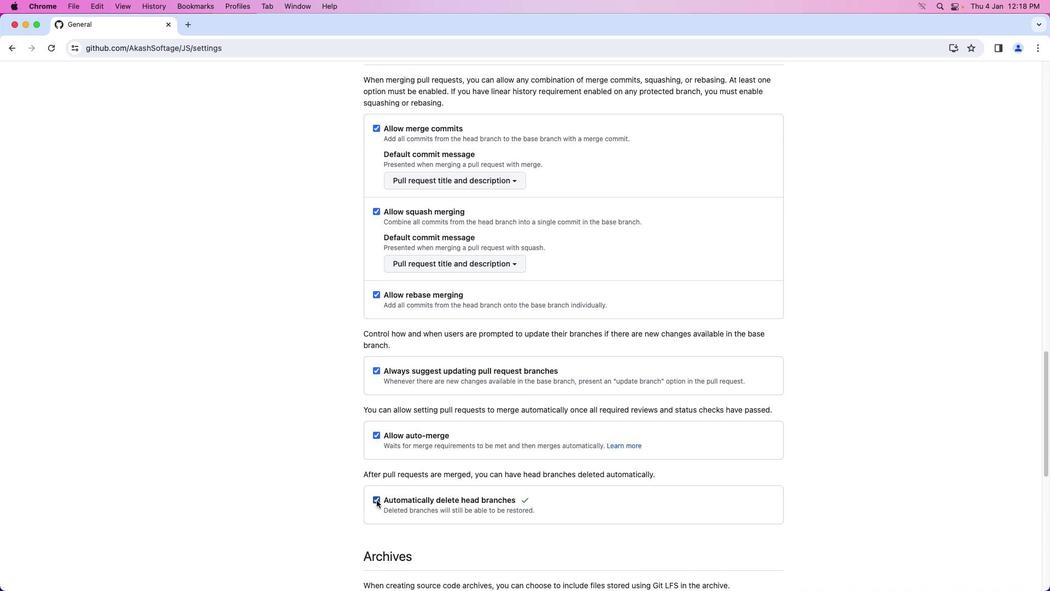
